 Task: Create new invoice with Date Opened :30-Apr-23, Select Customer: On The Border, Terms: Payment Term 2. Make invoice entry for item-1 with Date: 30-Apr-23, Description: Blue Bunny Vanilla Bean_x000D_
, Action: Material, Income Account: Income:Sales, Quantity: 5, Unit Price: 15.6, Discount $: 0.91. Make entry for item-2 with Date: 30-Apr-23, Description: KN95 Face Mask_x000D_
, Action: Material, Income Account: Income:Sales, Quantity: 1, Unit Price: 8.5, Discount $: 1.91. Make entry for item-3 with Date: 30-Apr-23, Description: Tropicana Orange Juice Some Pulp , Action: Material, Income Account: Income:Sales, Quantity: 1, Unit Price: 9.5, Discount $: 2.41. Write Notes: 'Looking forward to serving you again.'. Post Invoice with Post Date: 30-Apr-23, Post to Accounts: Assets:Accounts Receivable. Pay / Process Payment with Transaction Date: 15-May-23, Amount: 90.77, Transfer Account: Checking Account. Print Invoice, display notes by going to Option, then go to Display Tab and check 'Invoice Notes'.
Action: Mouse pressed left at (141, 24)
Screenshot: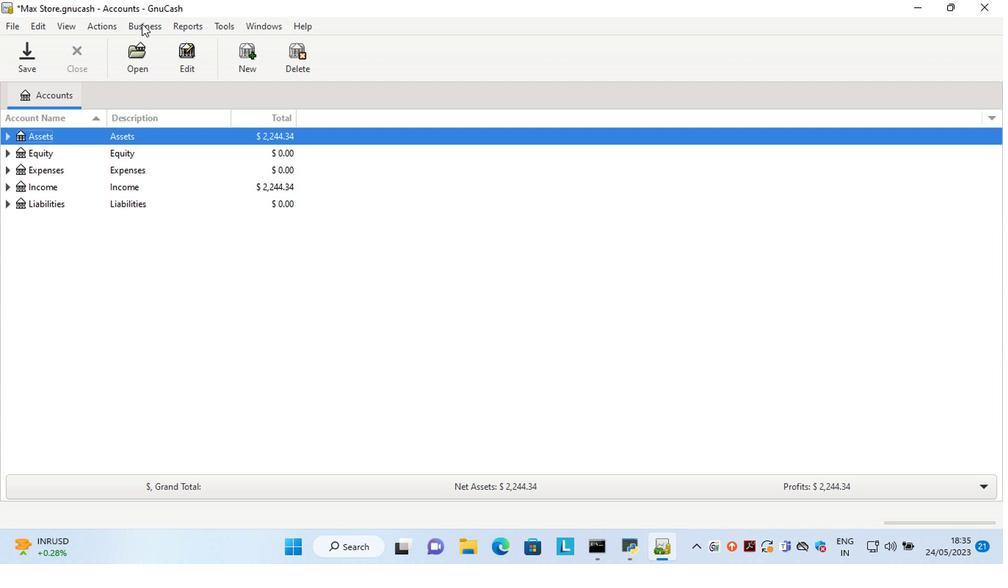
Action: Mouse moved to (314, 96)
Screenshot: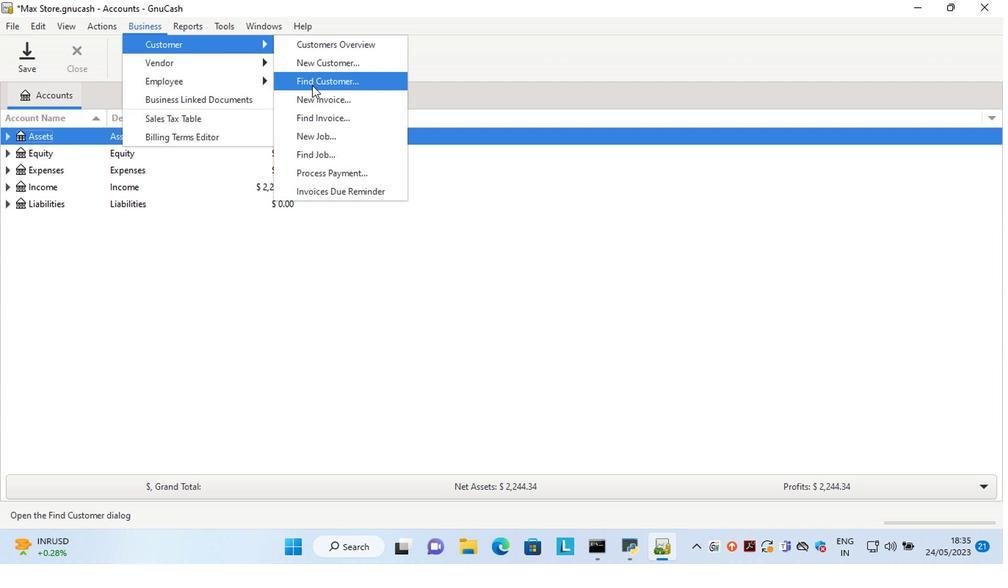 
Action: Mouse pressed left at (314, 96)
Screenshot: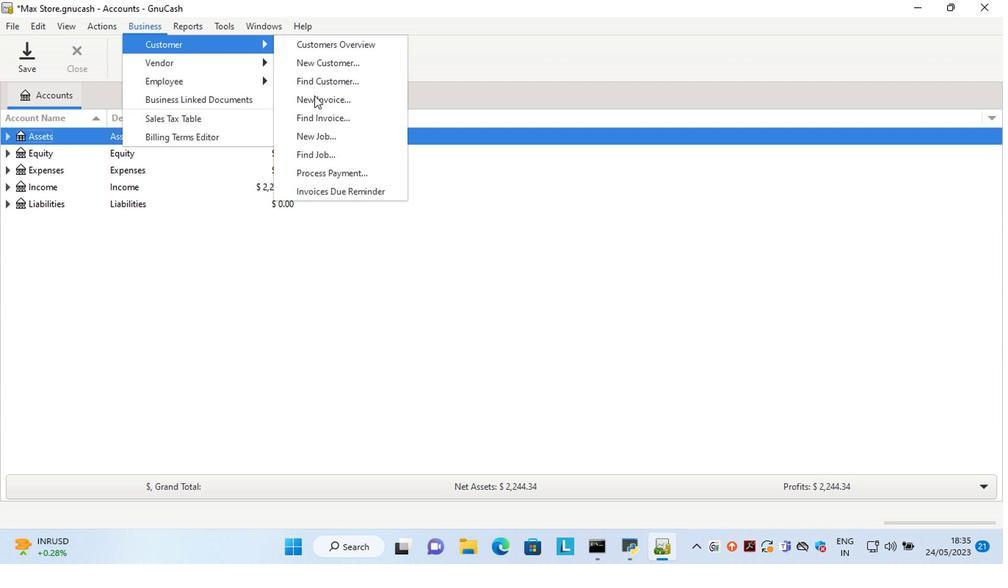 
Action: Mouse moved to (523, 224)
Screenshot: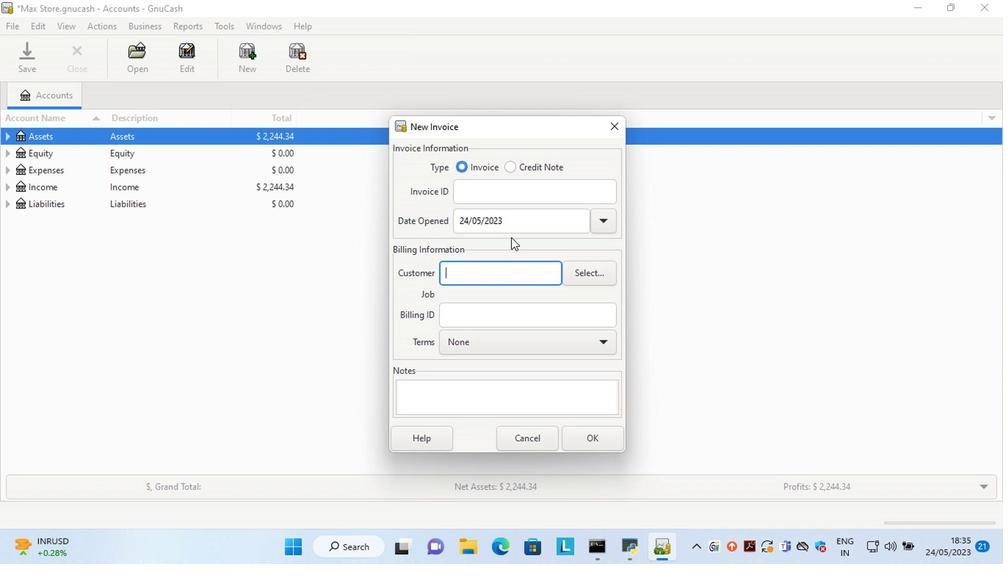 
Action: Mouse pressed left at (523, 224)
Screenshot: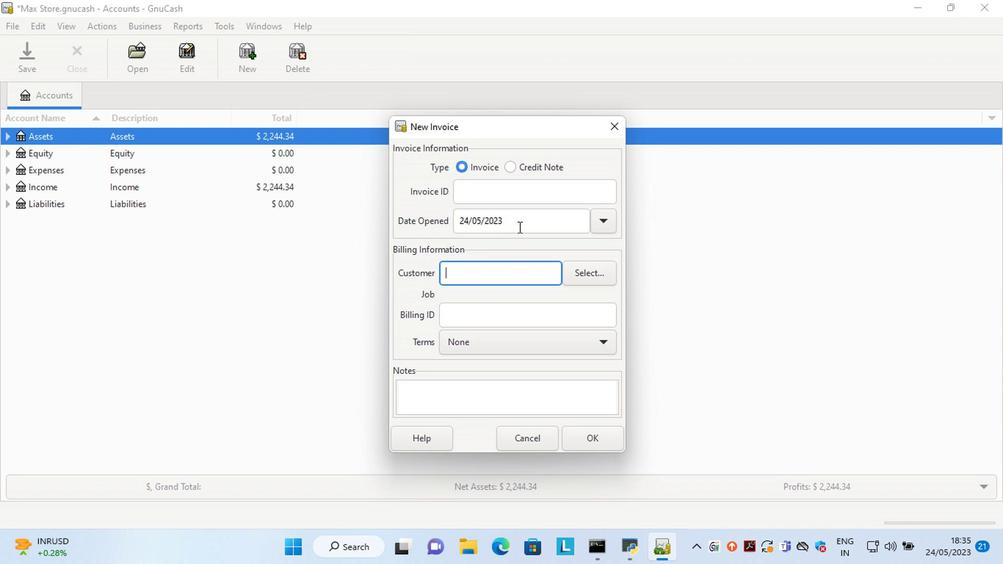 
Action: Key pressed <Key.left><Key.left><Key.left><Key.left><Key.left><Key.left><Key.left><Key.left><Key.left><Key.left><Key.left><Key.delete><Key.delete>30<Key.right><Key.right><Key.end><Key.left><Key.left><Key.left><Key.left><Key.left><Key.left><Key.delete>4
Screenshot: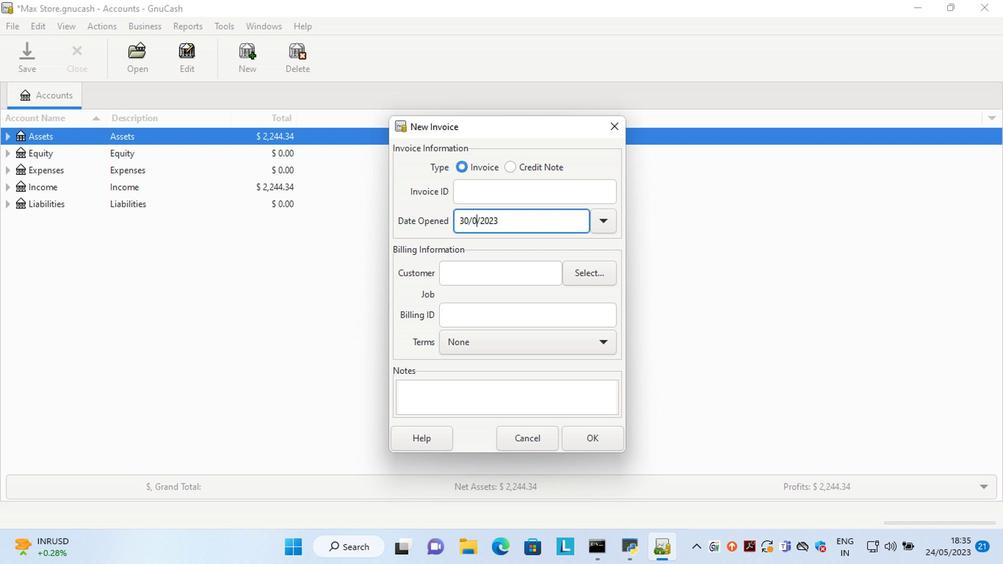 
Action: Mouse moved to (575, 273)
Screenshot: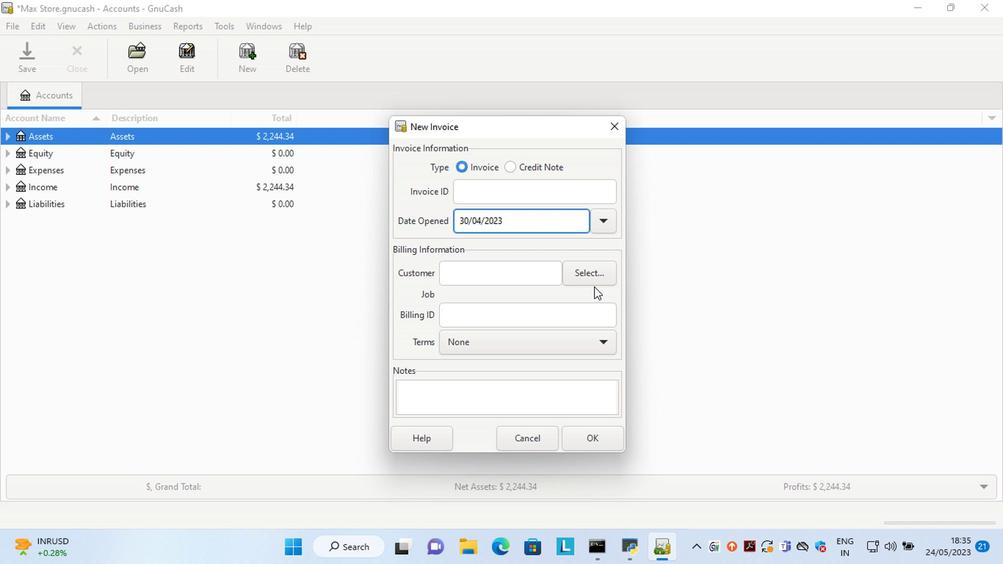 
Action: Mouse pressed left at (575, 273)
Screenshot: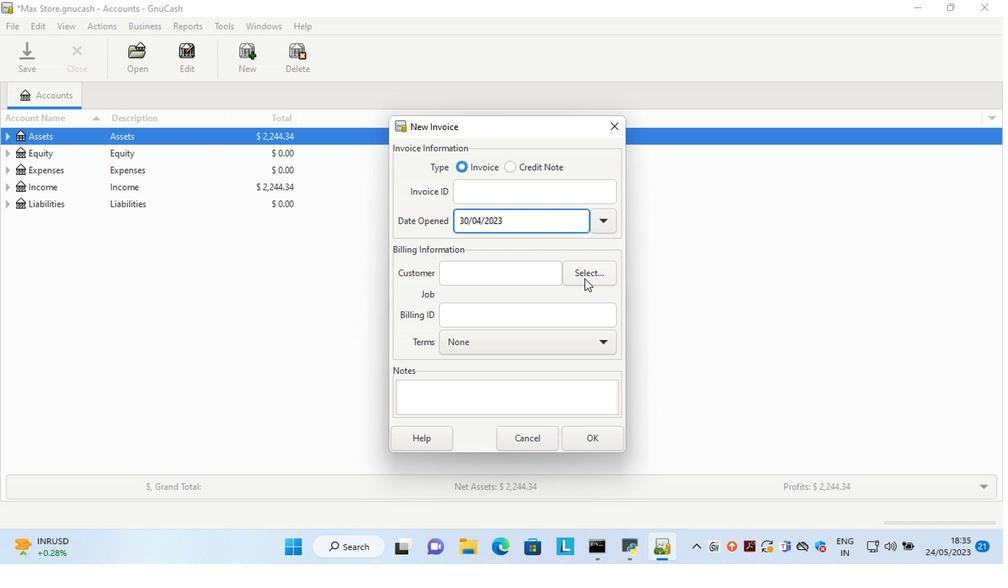 
Action: Mouse moved to (532, 248)
Screenshot: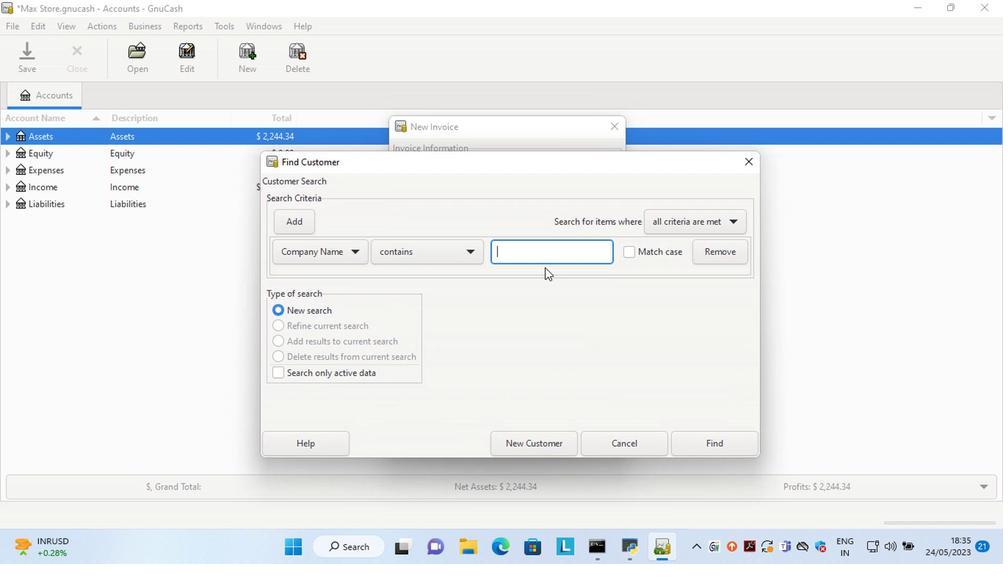 
Action: Mouse pressed left at (532, 248)
Screenshot: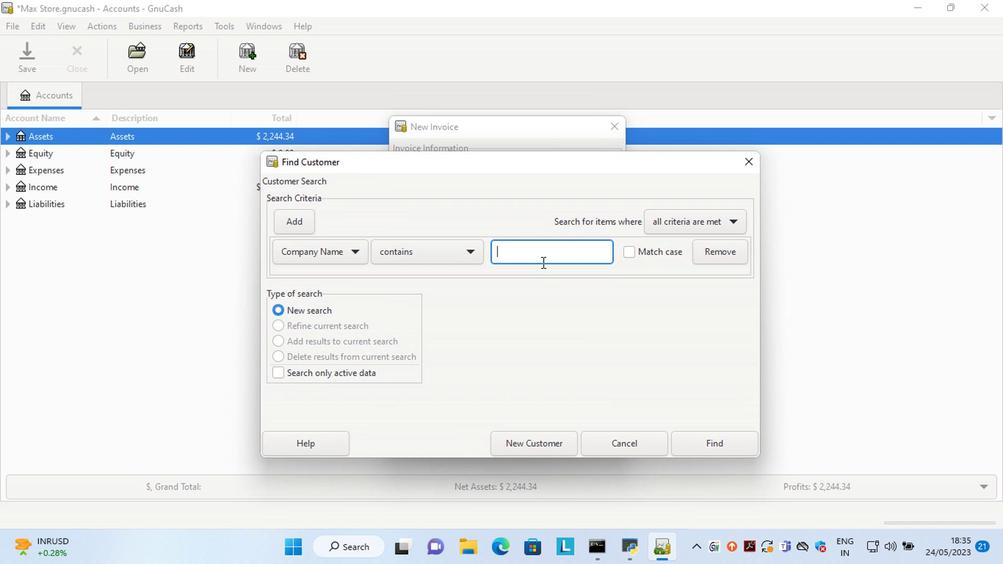 
Action: Mouse moved to (531, 247)
Screenshot: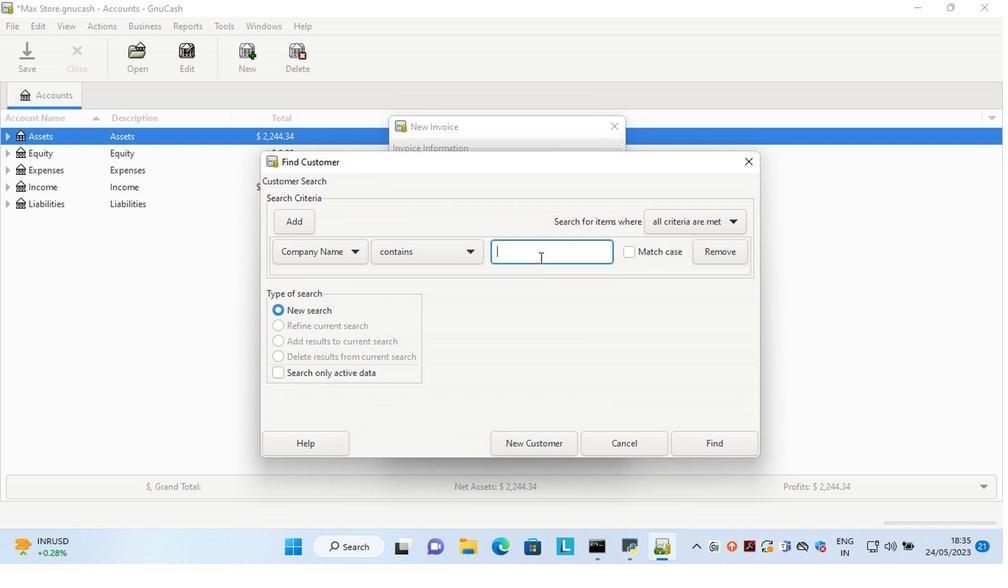
Action: Key pressed <Key.shift>On<Key.space><Key.shift>The
Screenshot: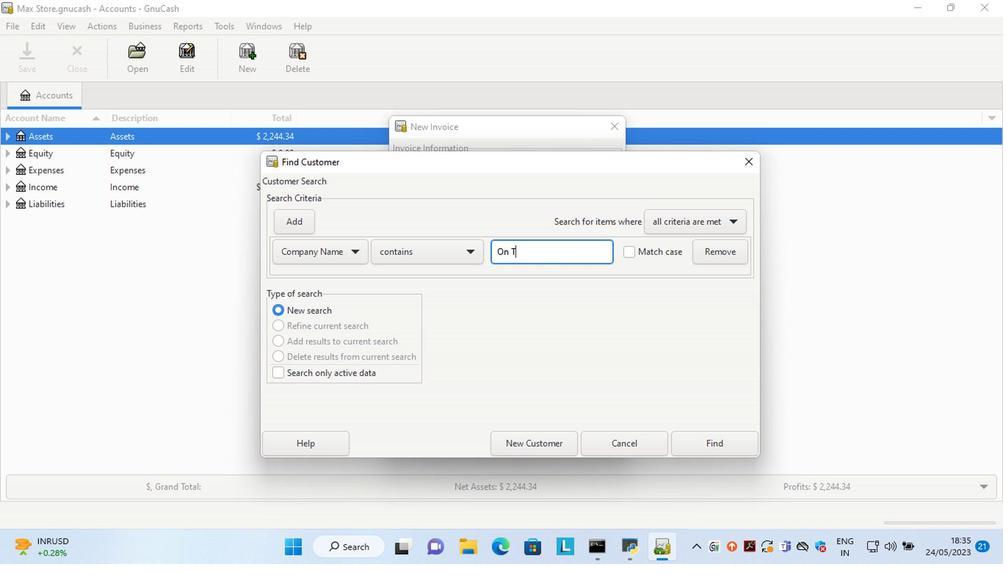 
Action: Mouse moved to (710, 439)
Screenshot: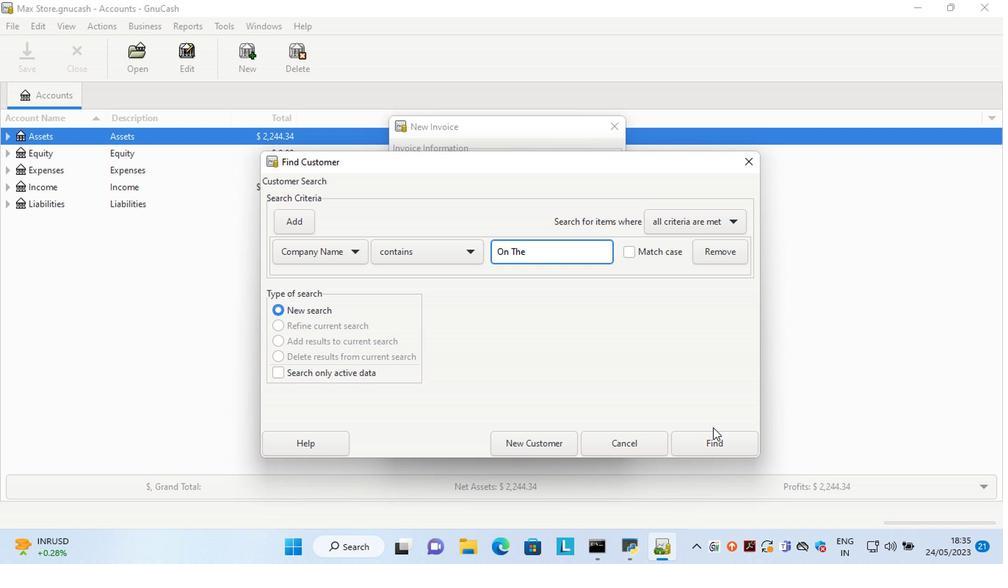 
Action: Mouse pressed left at (710, 439)
Screenshot: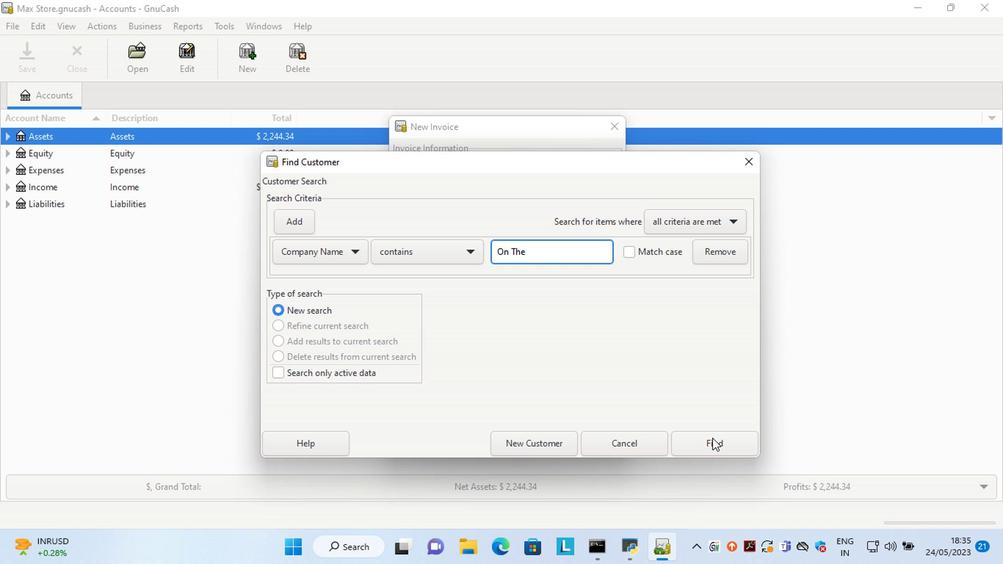 
Action: Mouse moved to (462, 292)
Screenshot: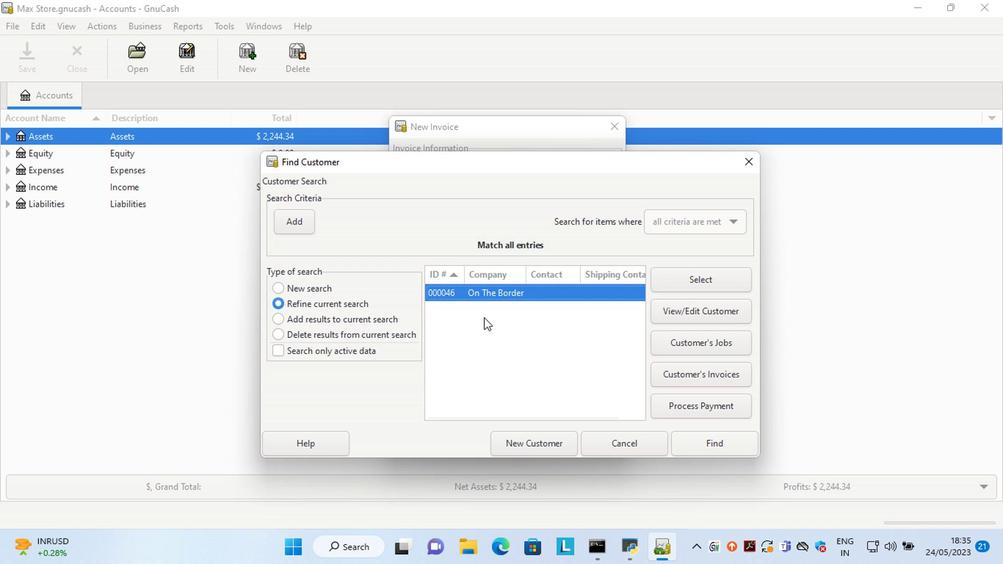 
Action: Mouse pressed left at (462, 292)
Screenshot: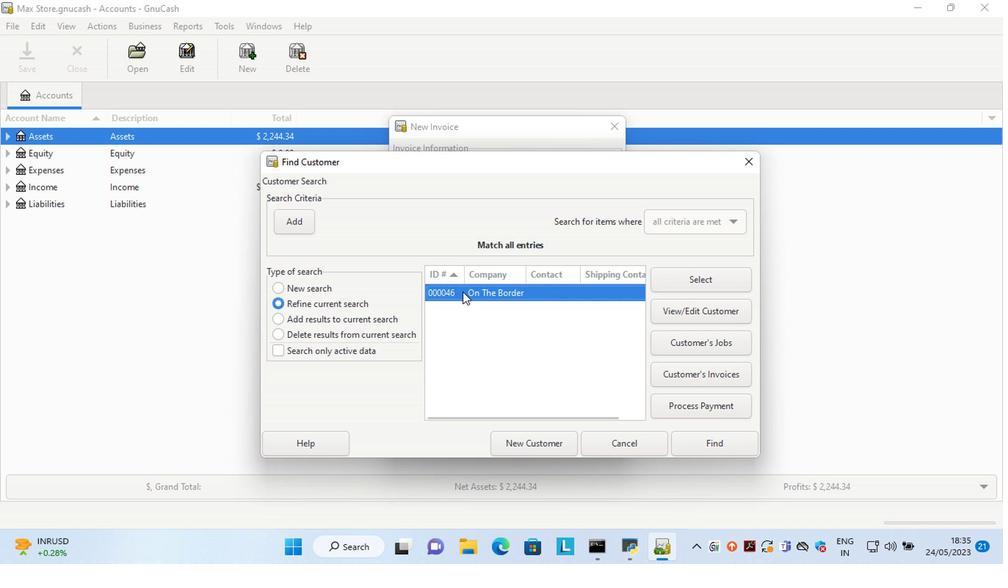 
Action: Mouse pressed left at (462, 292)
Screenshot: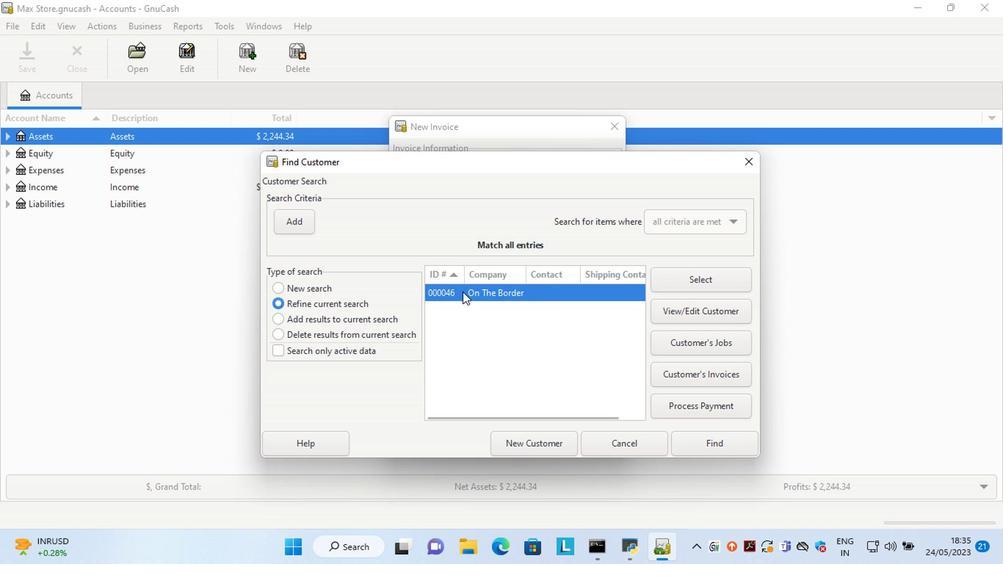 
Action: Mouse moved to (528, 354)
Screenshot: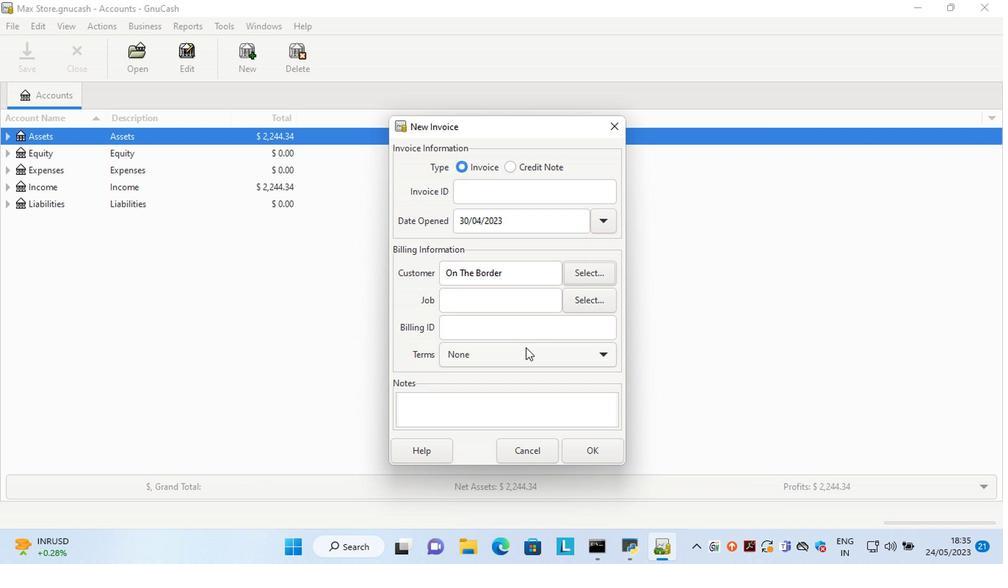 
Action: Mouse pressed left at (528, 354)
Screenshot: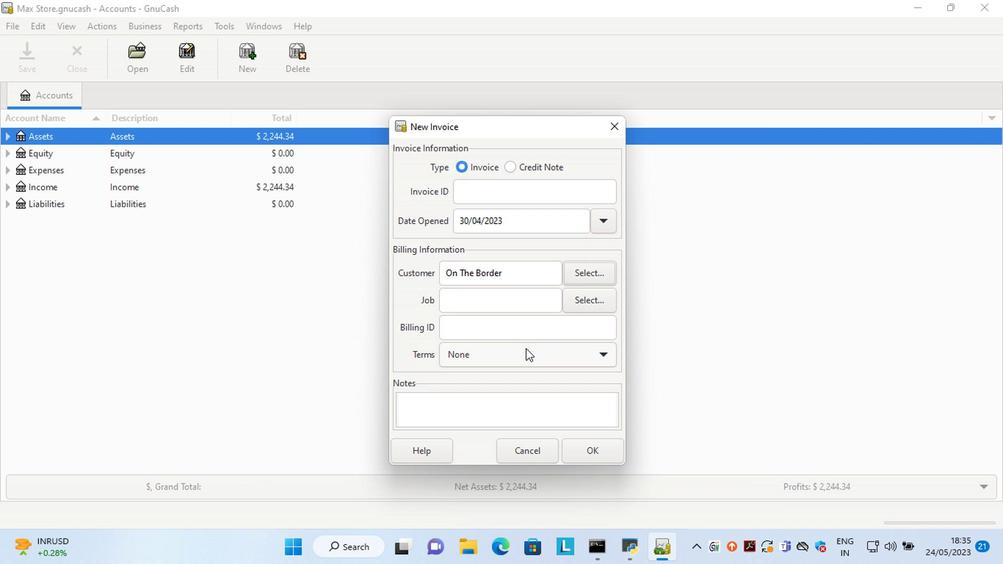 
Action: Mouse moved to (499, 404)
Screenshot: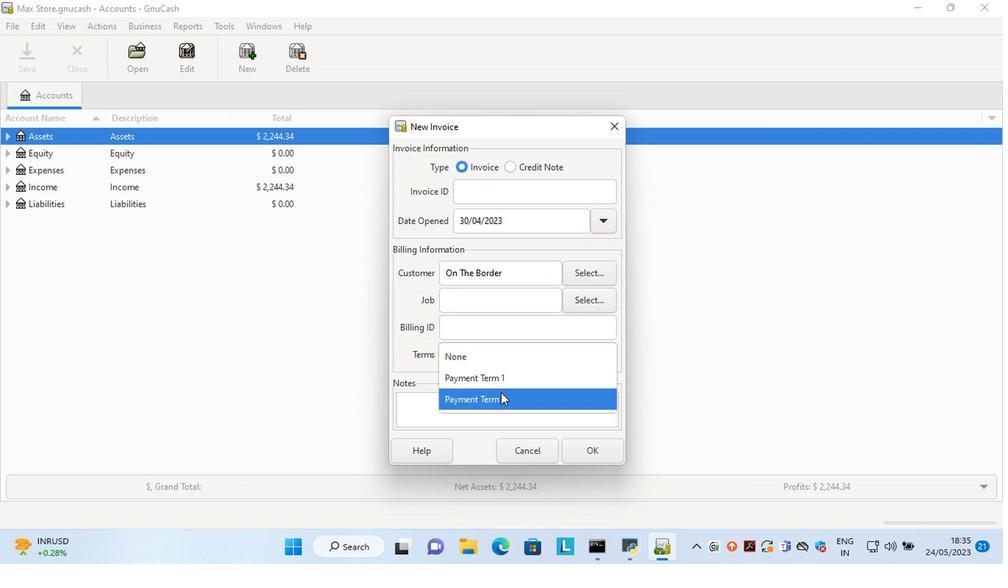 
Action: Mouse pressed left at (499, 404)
Screenshot: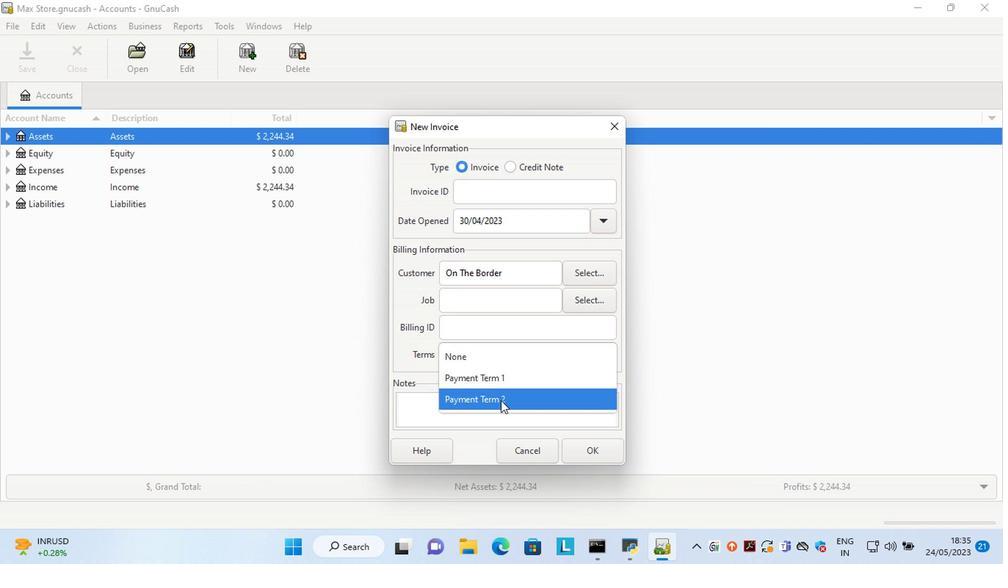 
Action: Mouse moved to (590, 447)
Screenshot: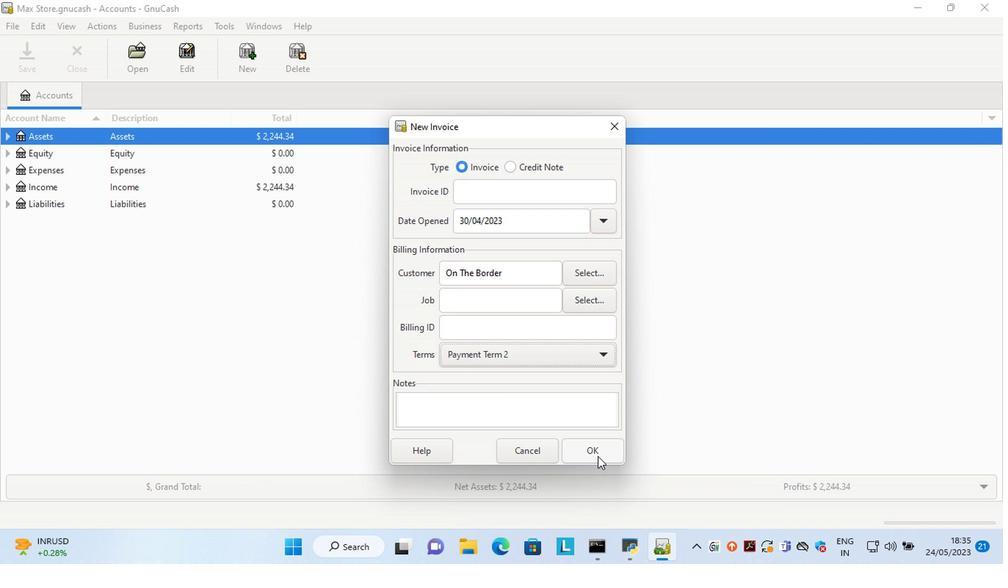 
Action: Mouse pressed left at (590, 447)
Screenshot: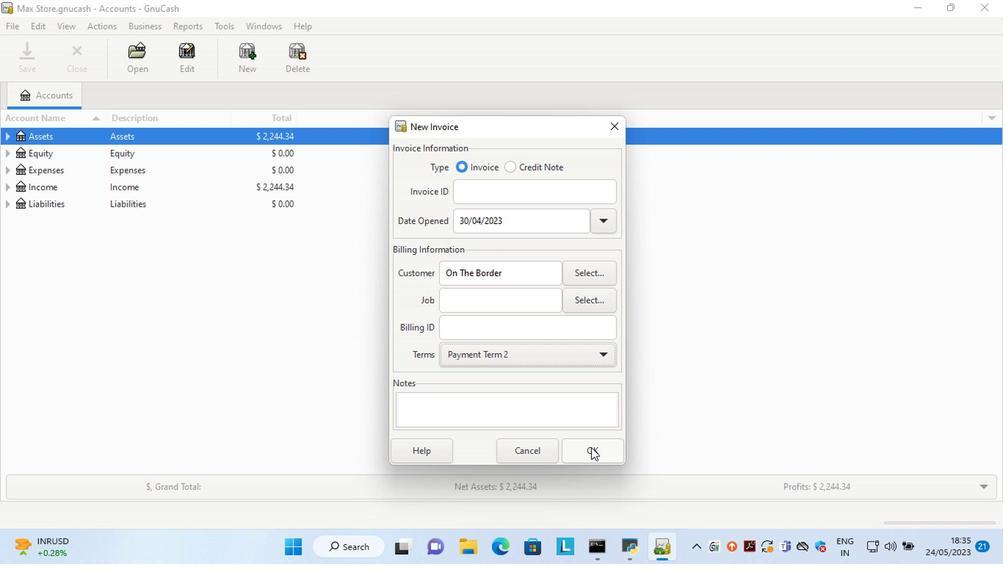
Action: Mouse moved to (253, 328)
Screenshot: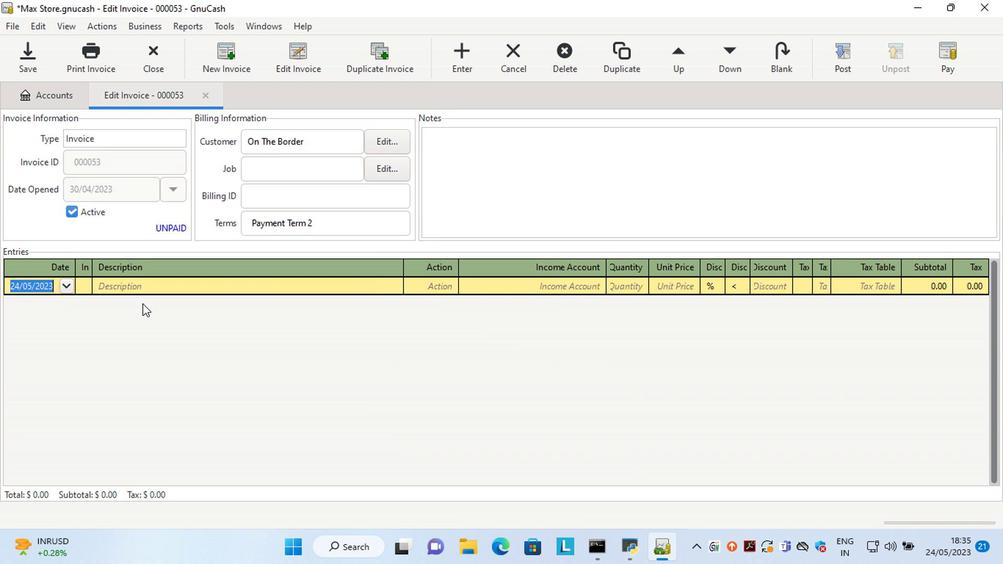 
Action: Key pressed <Key.left><Key.left><Key.left><Key.left><Key.left><Key.left><Key.left><Key.left><Key.delete><Key.delete>30<Key.right><Key.right><Key.delete>4<Key.tab><Key.shift>Blue<Key.space><Key.shift>Bunny<Key.space><Key.shift>Vanilla<Key.space><Key.shift>Bean<Key.space><Key.backspace><Key.tab>ma<Key.tab>sale<Key.tab>5<Key.tab>15.6
Screenshot: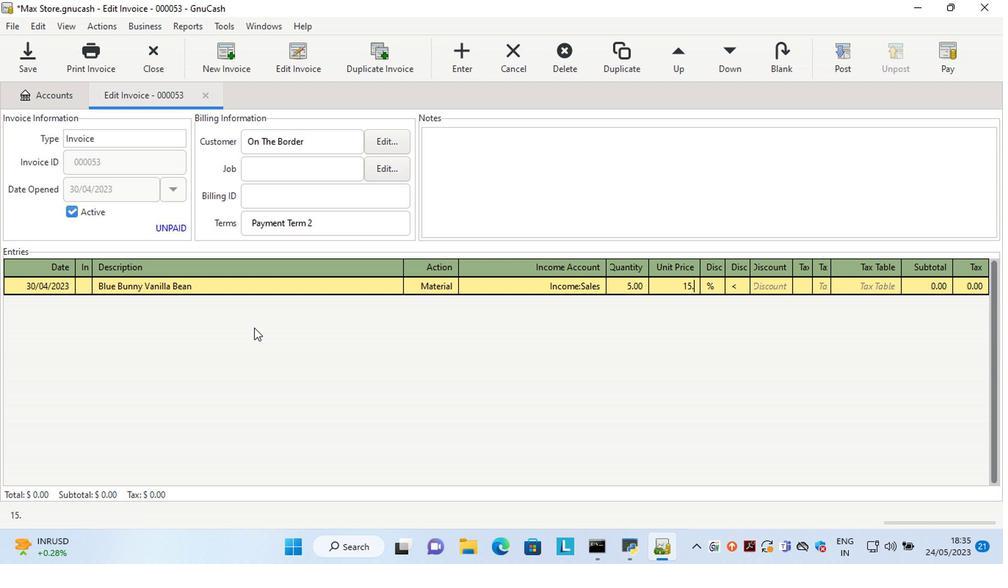 
Action: Mouse moved to (709, 287)
Screenshot: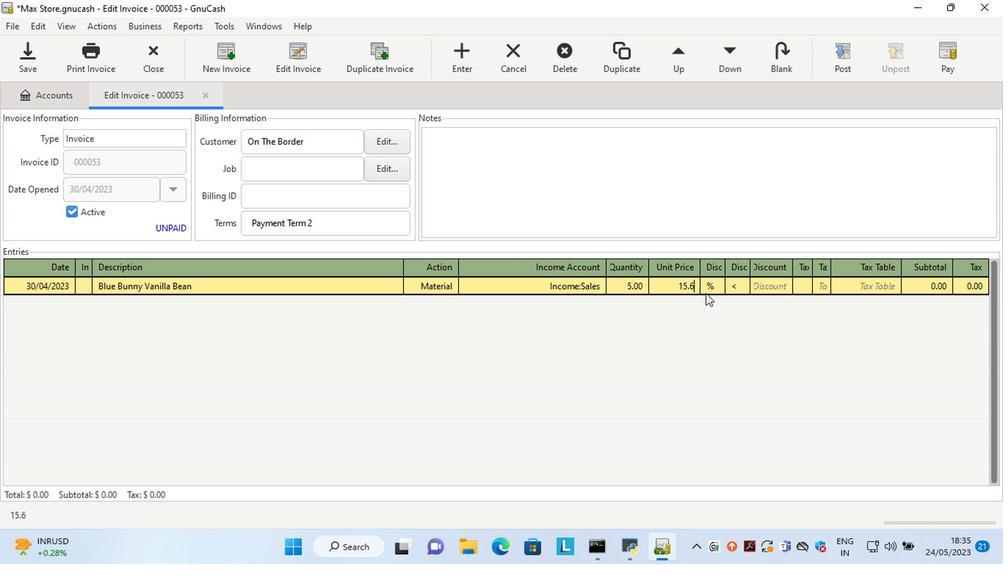 
Action: Mouse pressed left at (709, 287)
Screenshot: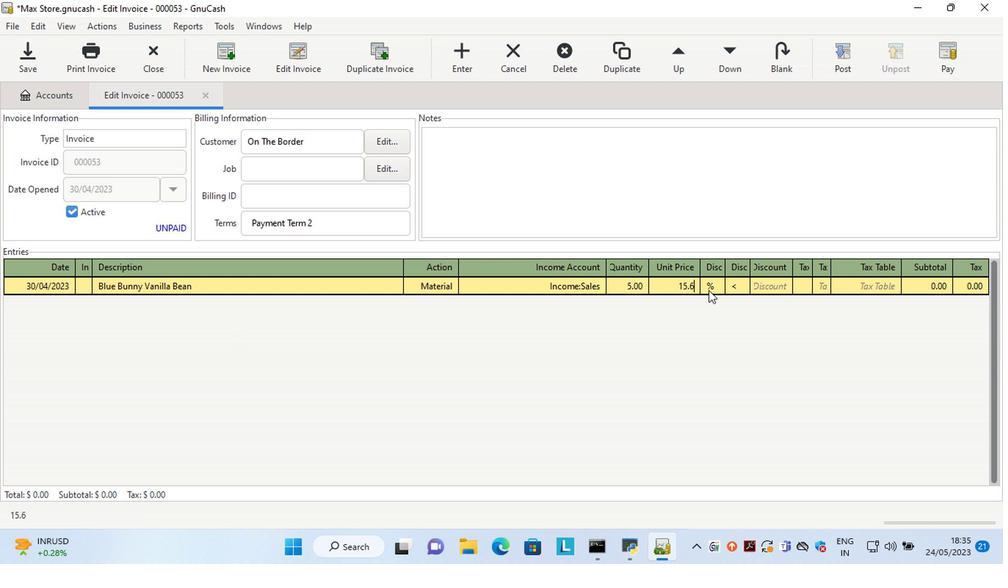 
Action: Mouse moved to (730, 282)
Screenshot: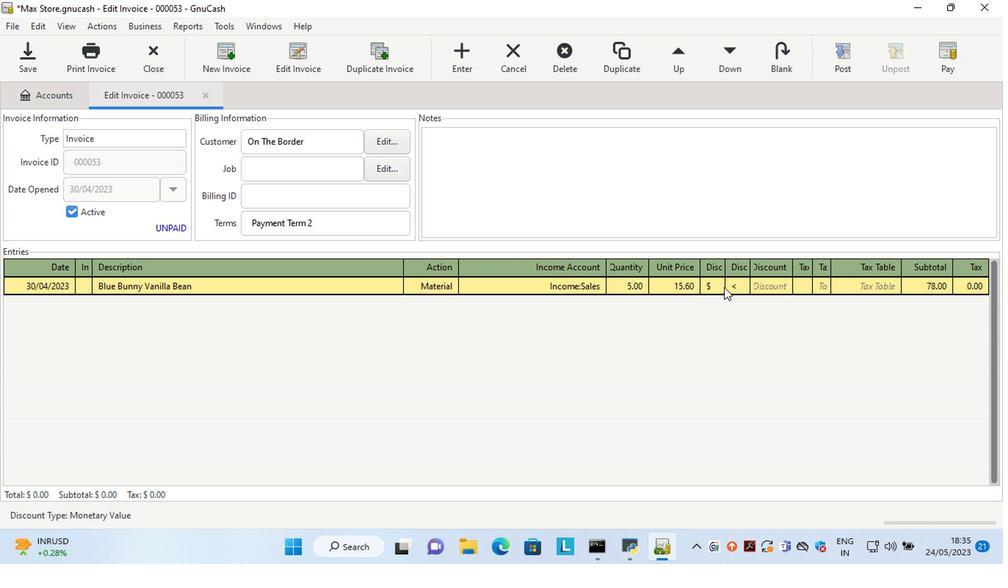 
Action: Mouse pressed left at (730, 282)
Screenshot: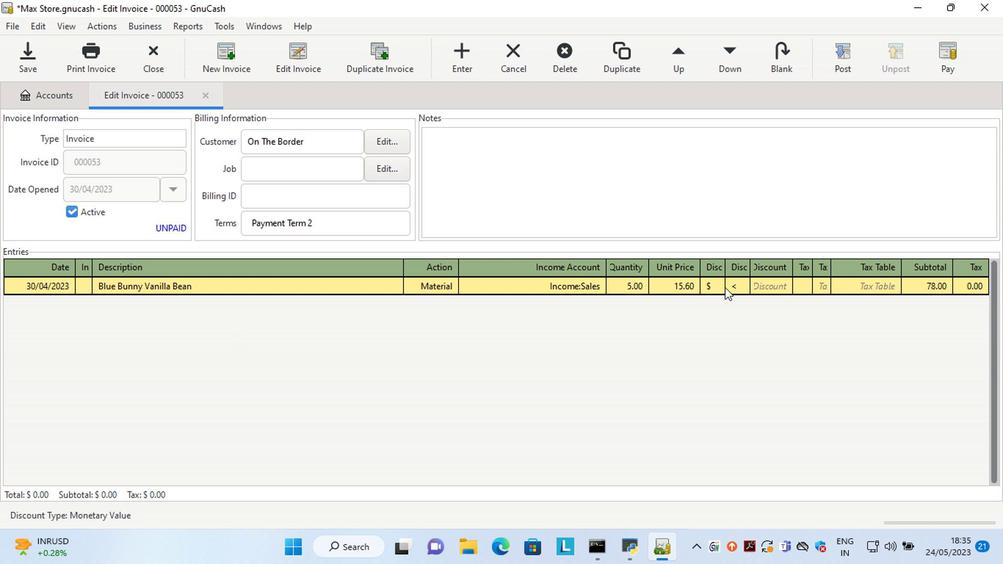 
Action: Mouse moved to (764, 284)
Screenshot: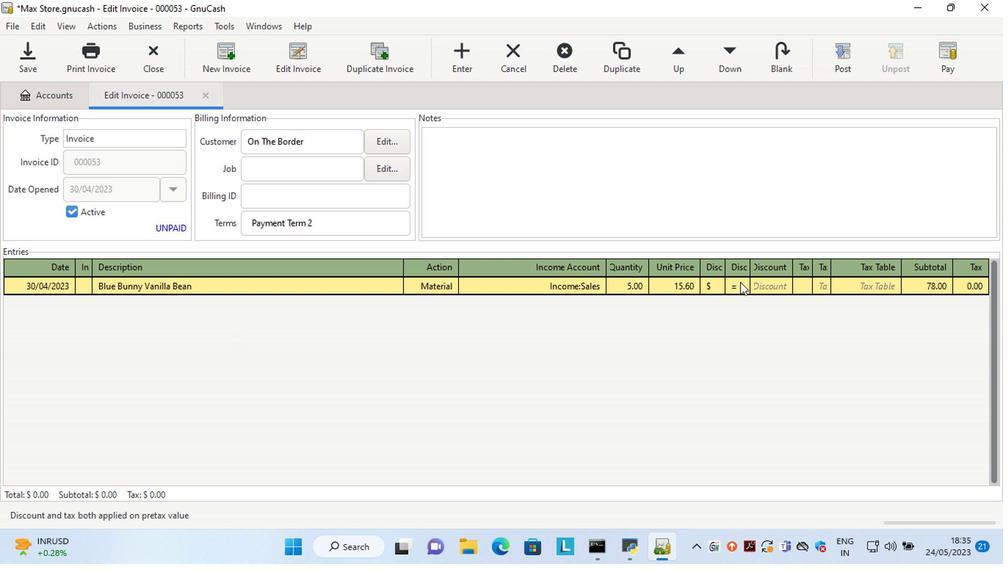 
Action: Mouse pressed left at (764, 284)
Screenshot: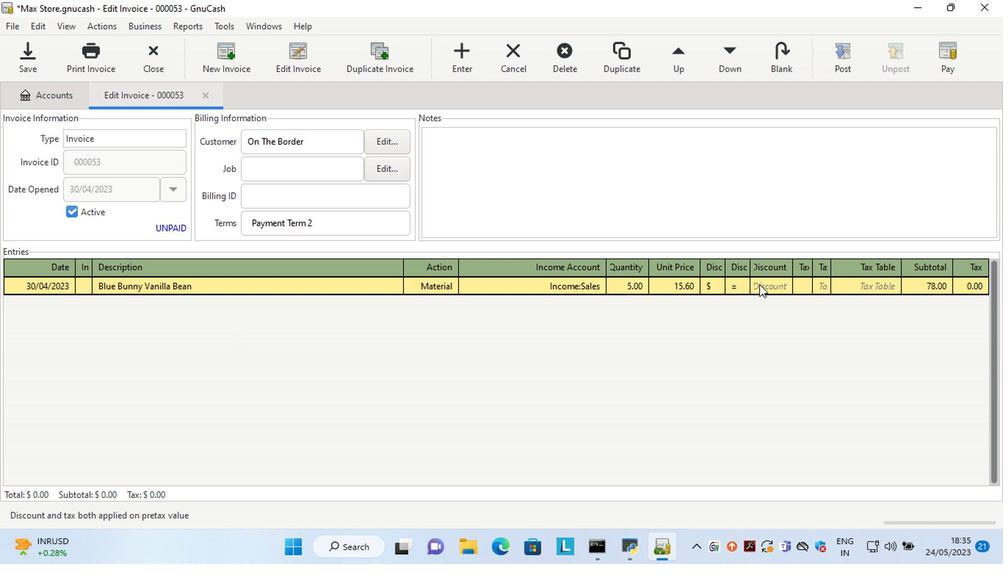 
Action: Mouse moved to (764, 284)
Screenshot: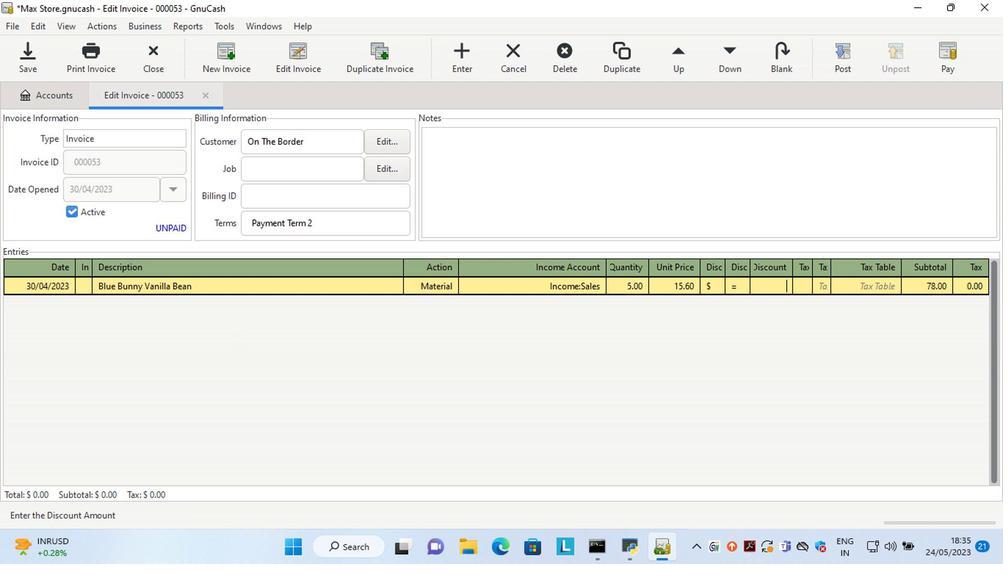 
Action: Key pressed .91<Key.tab><Key.tab><Key.shift>KN95<Key.space><Key.shift>Face<Key.space><Key.shift>Mask<Key.tab>ma<Key.tab>sale<Key.tab>1<Key.tab>8.5<Key.tab>
Screenshot: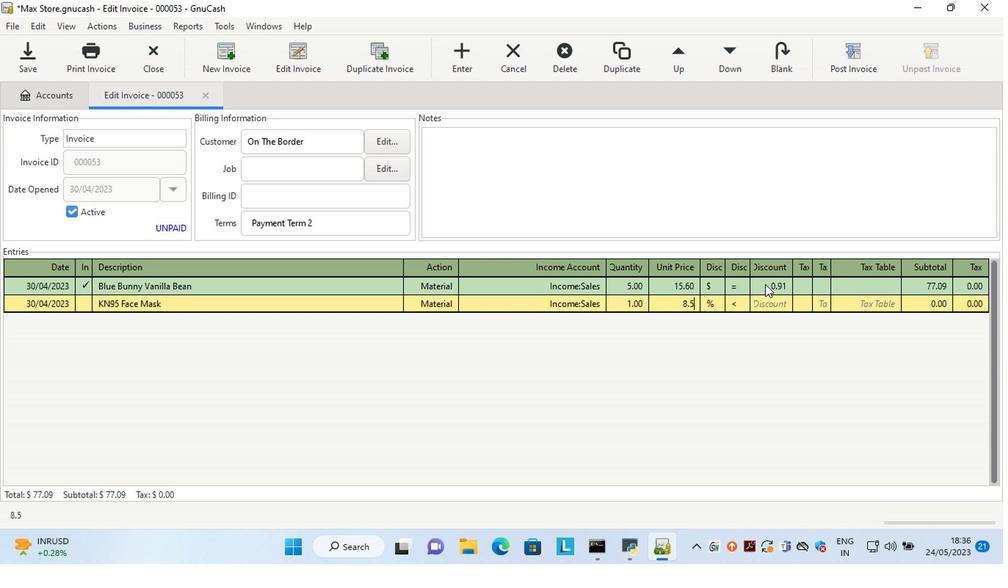 
Action: Mouse moved to (717, 305)
Screenshot: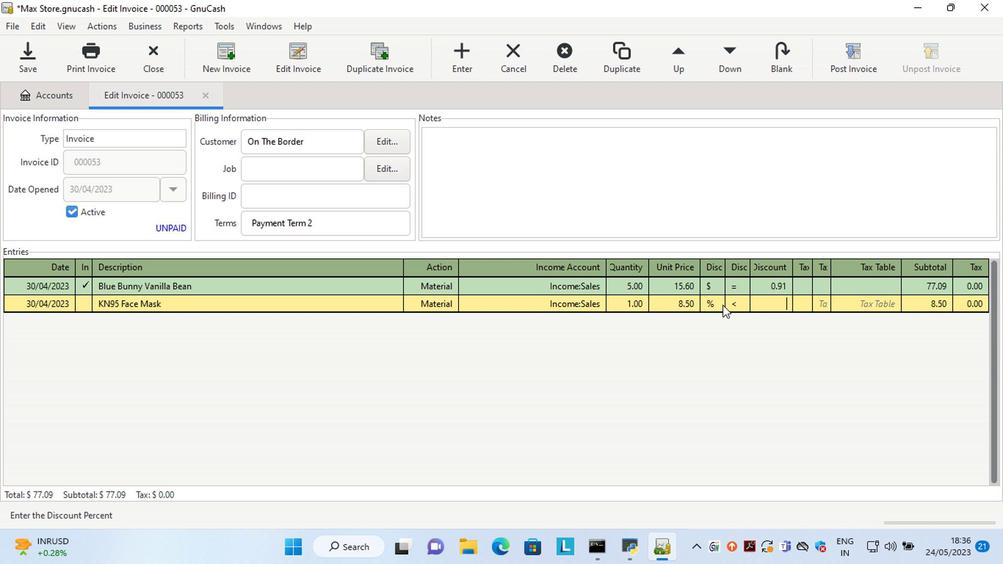 
Action: Mouse pressed left at (717, 305)
Screenshot: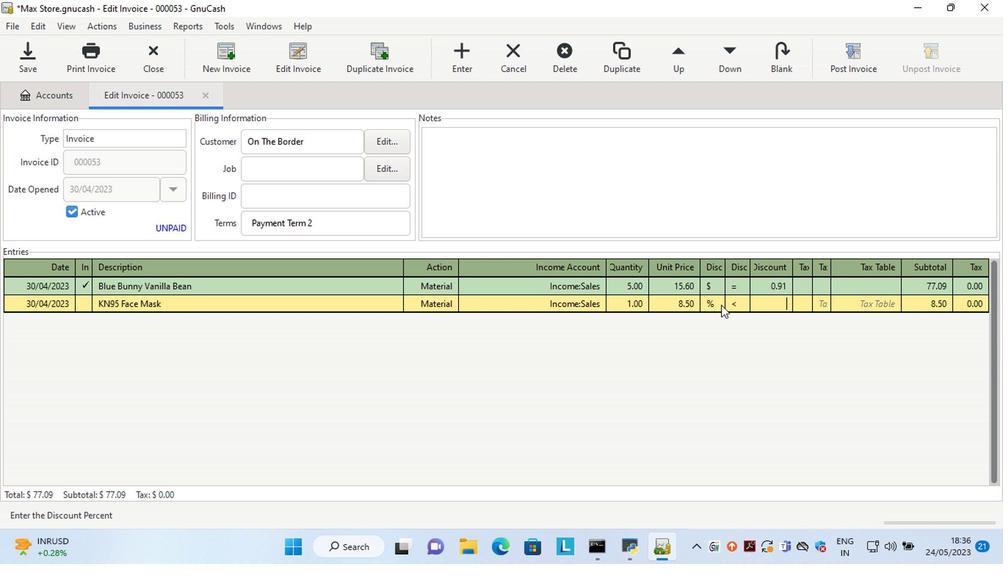 
Action: Mouse moved to (735, 304)
Screenshot: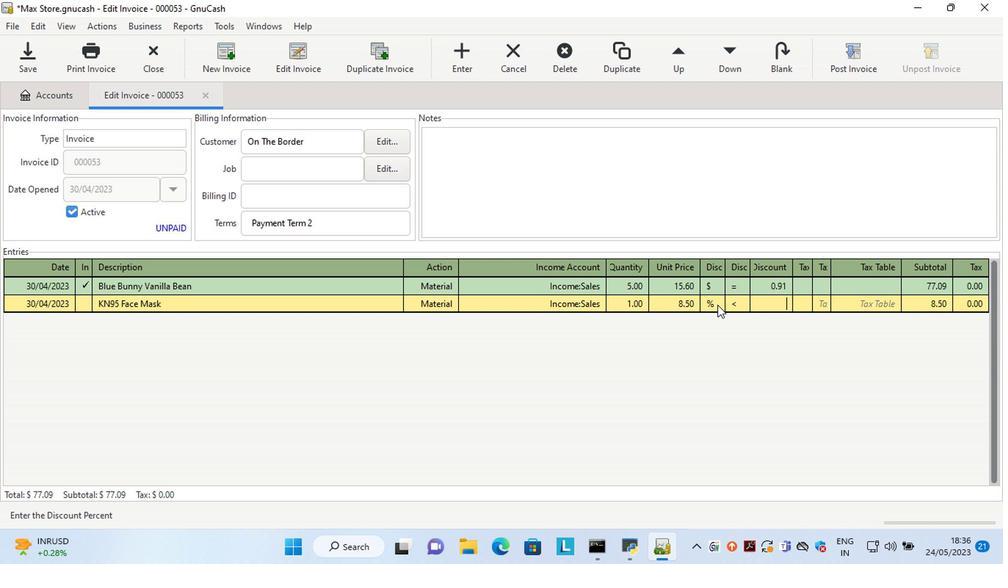
Action: Mouse pressed left at (735, 304)
Screenshot: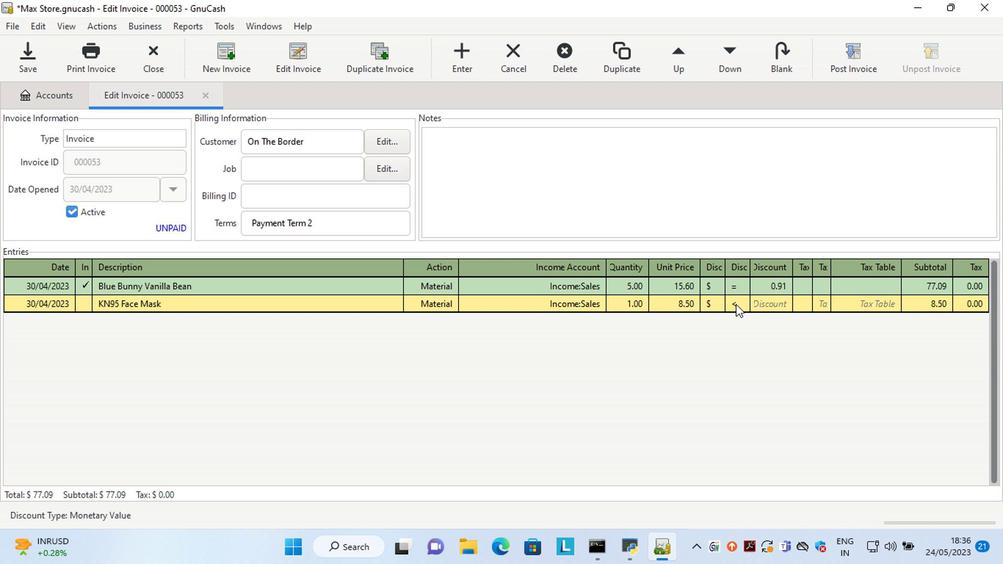 
Action: Mouse moved to (762, 301)
Screenshot: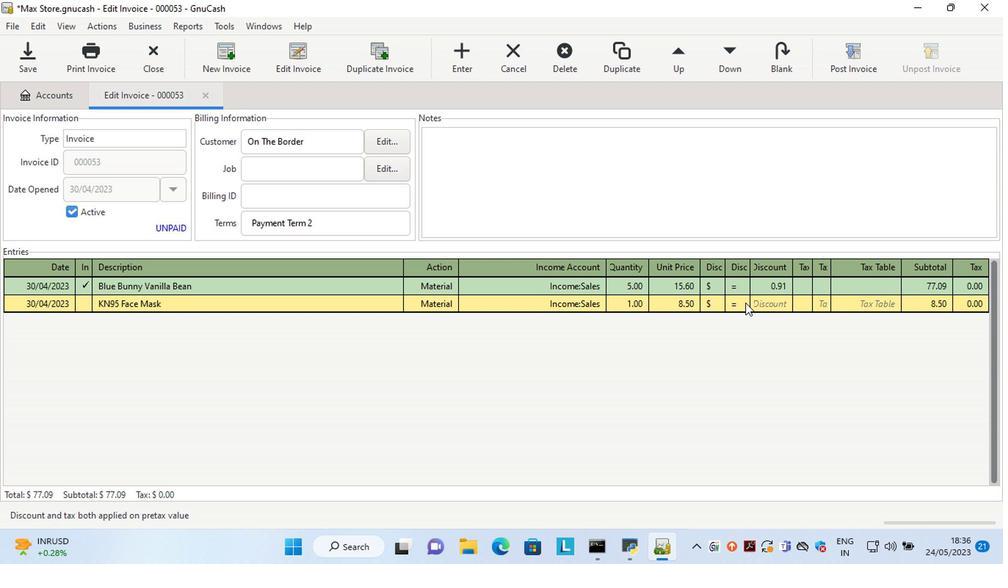 
Action: Mouse pressed left at (762, 301)
Screenshot: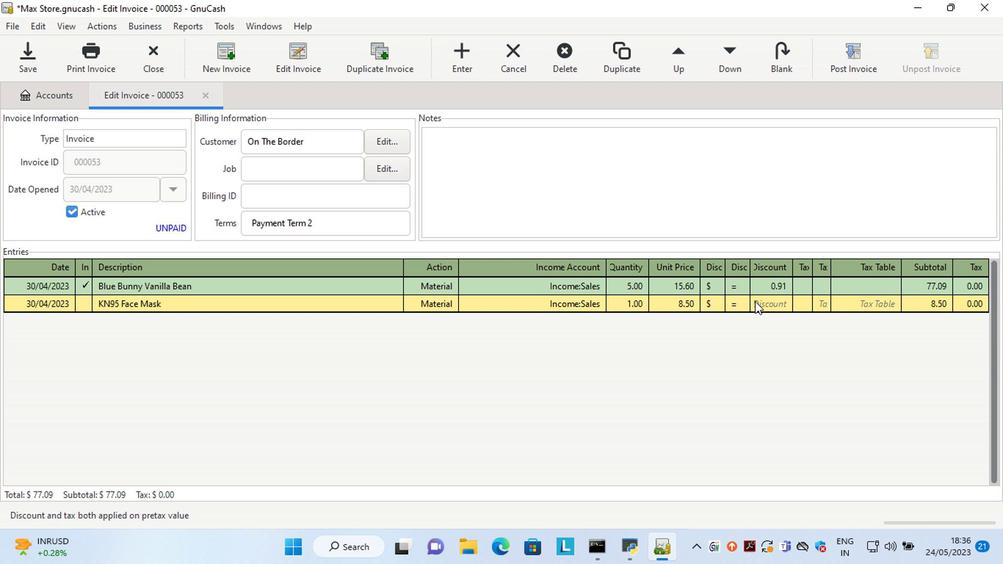 
Action: Mouse moved to (940, 371)
Screenshot: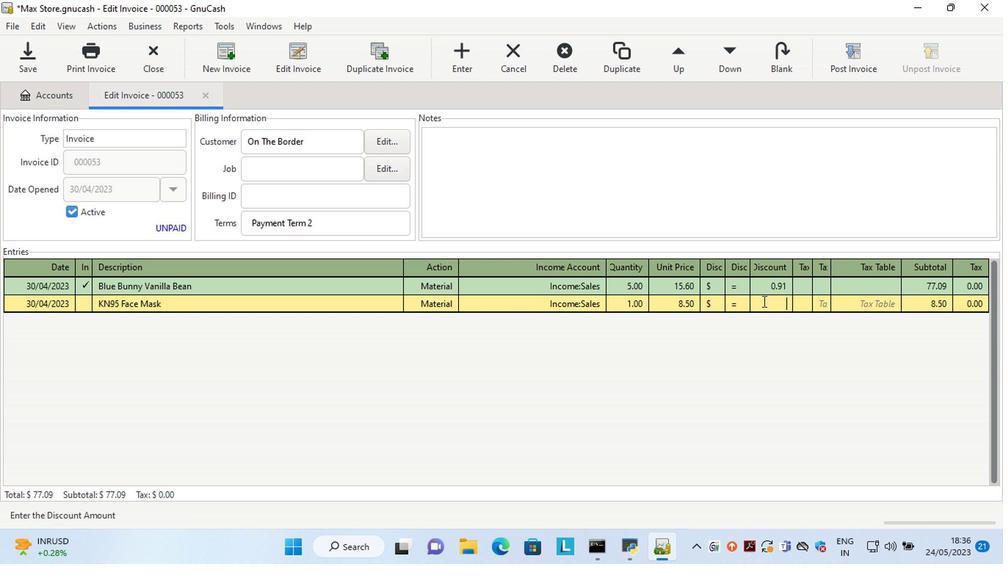 
Action: Key pressed 1.91<Key.tab><Key.tab><Key.shift>Tropicana<Key.space><Key.shift>Orange<Key.space><Key.shift>Juice<Key.space><Key.shift>Some<Key.space><Key.shift>Pulp<Key.tab>ma<Key.tab>sale<Key.tab>1<Key.tab>9.5<Key.tab>
Screenshot: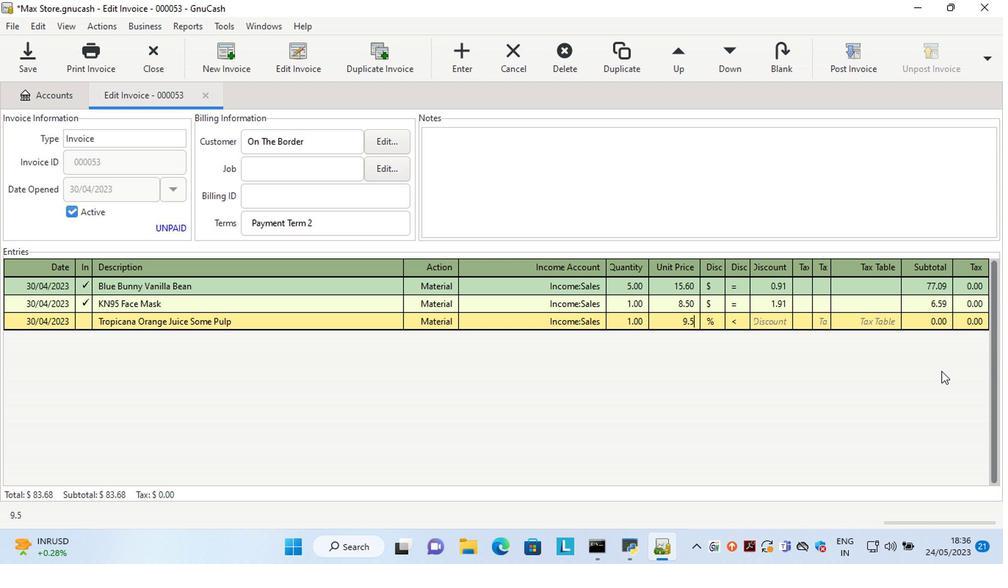 
Action: Mouse moved to (712, 325)
Screenshot: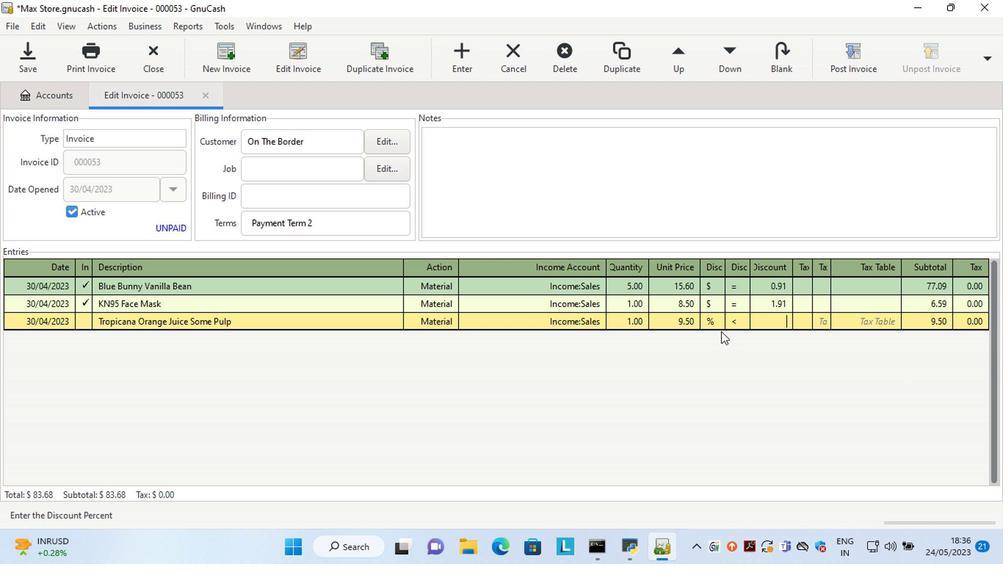 
Action: Mouse pressed left at (712, 325)
Screenshot: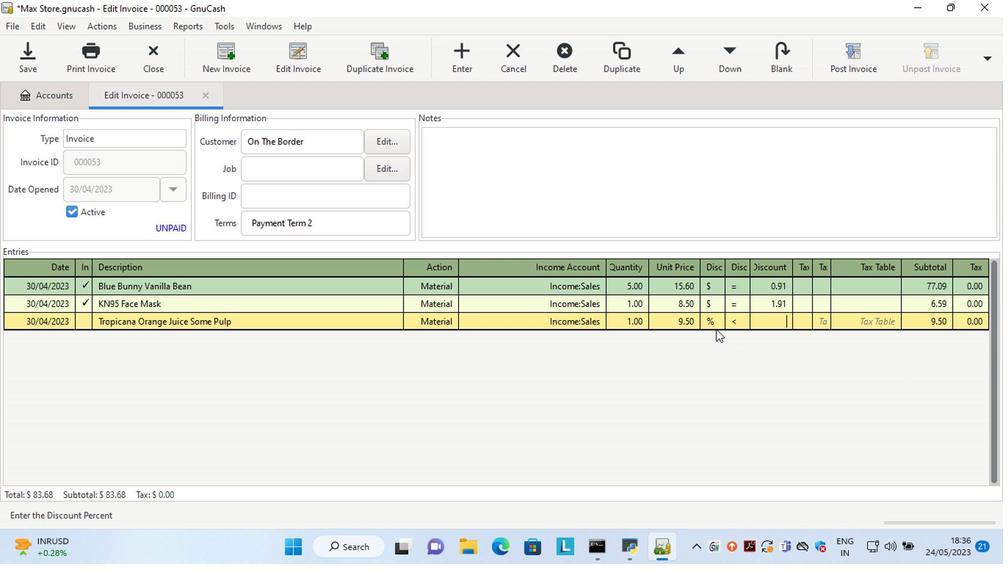 
Action: Mouse moved to (725, 322)
Screenshot: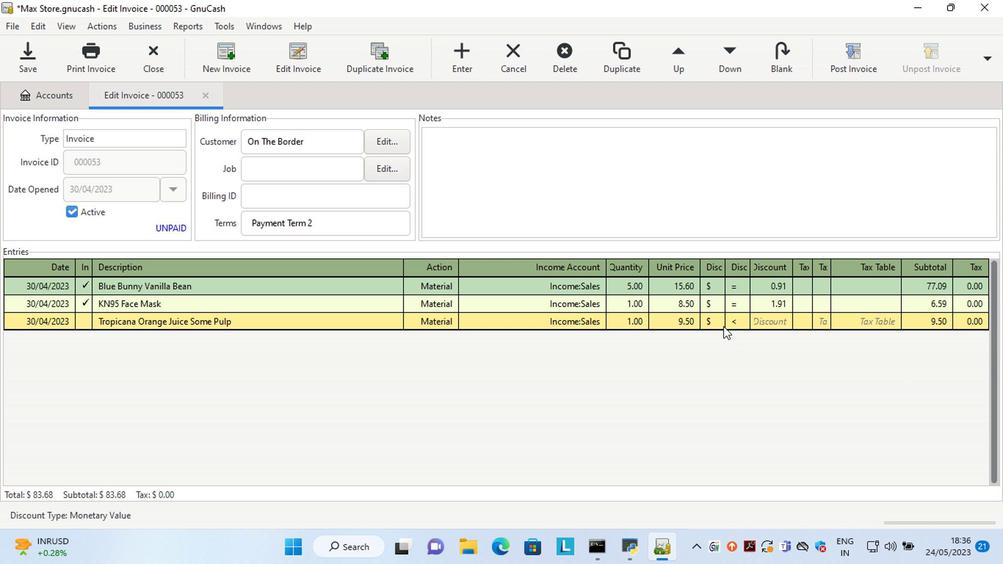 
Action: Mouse pressed left at (725, 322)
Screenshot: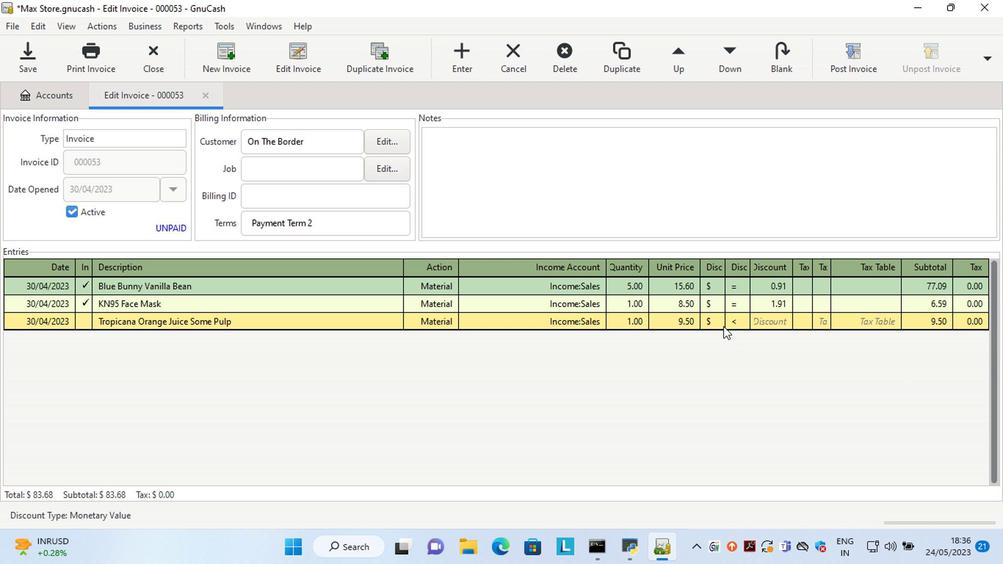 
Action: Mouse moved to (760, 318)
Screenshot: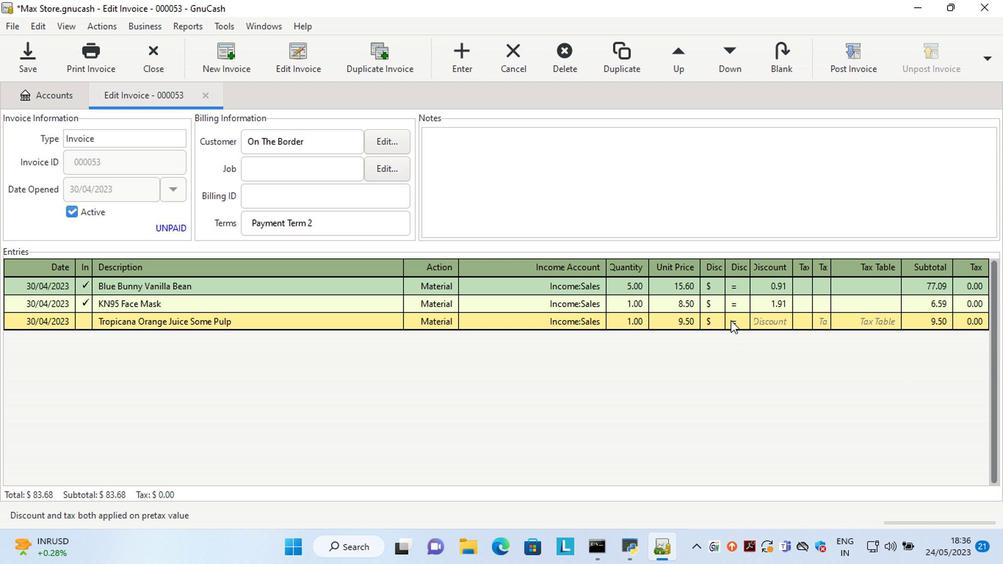 
Action: Mouse pressed left at (760, 318)
Screenshot: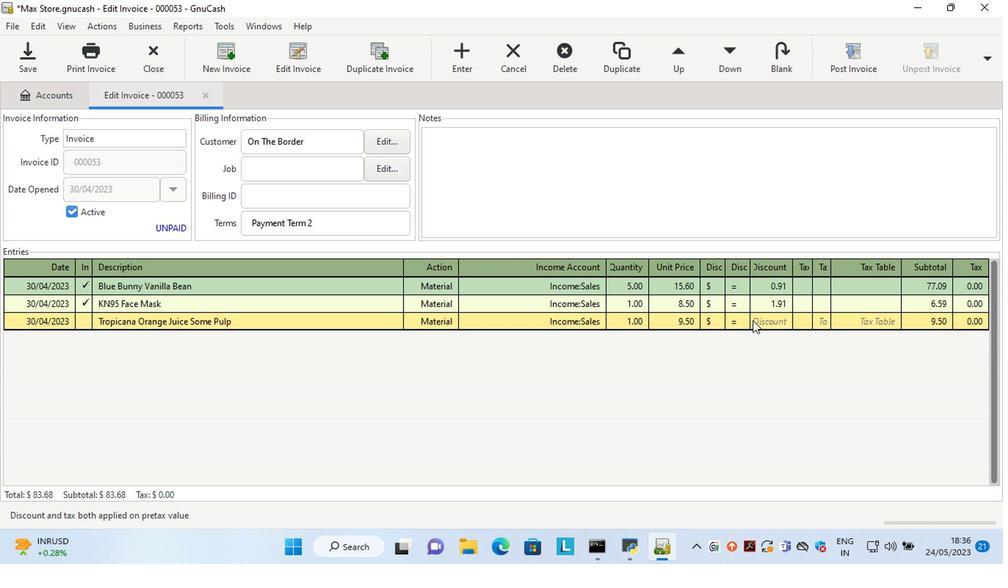 
Action: Key pressed 2.41
Screenshot: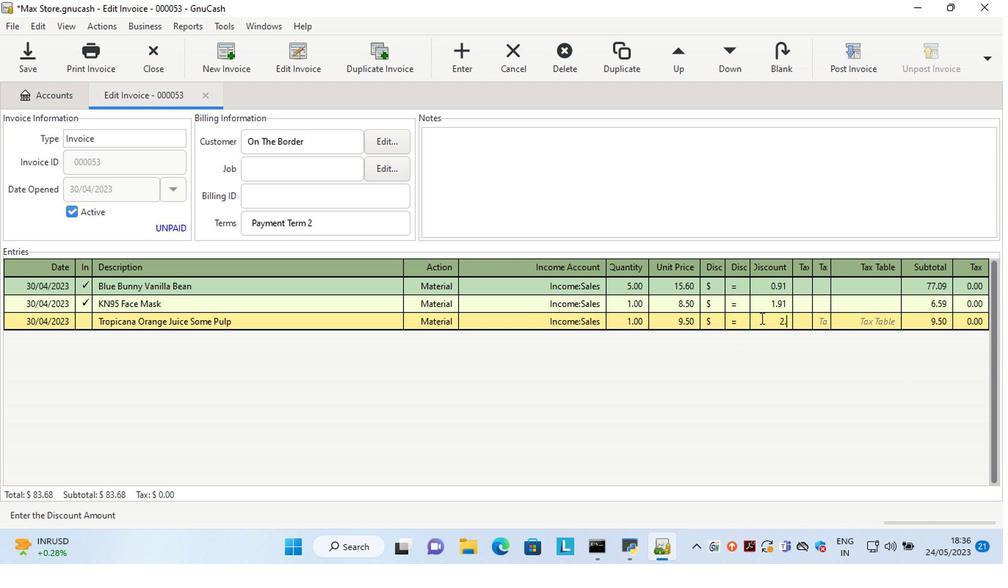 
Action: Mouse moved to (769, 341)
Screenshot: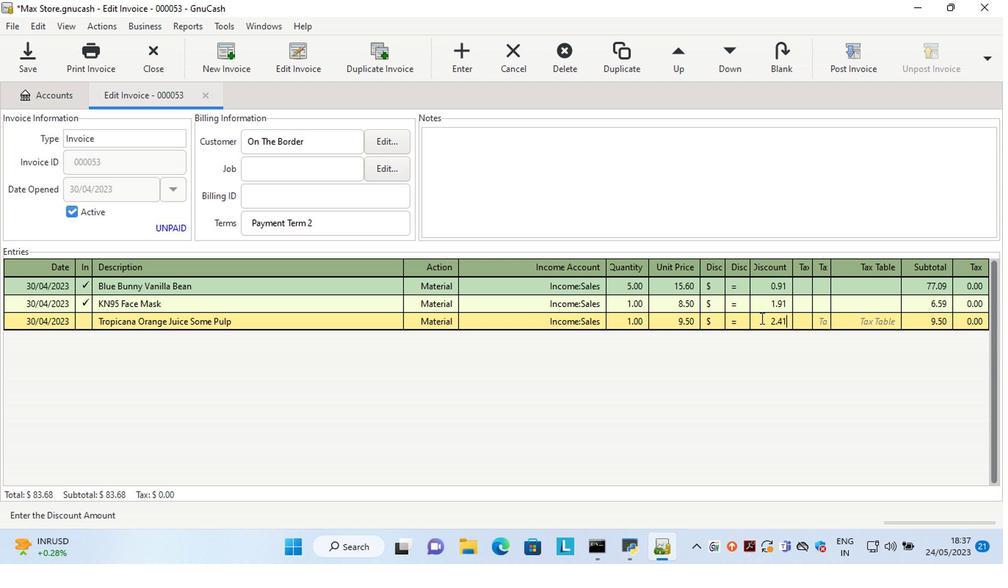 
Action: Key pressed <Key.tab>
Screenshot: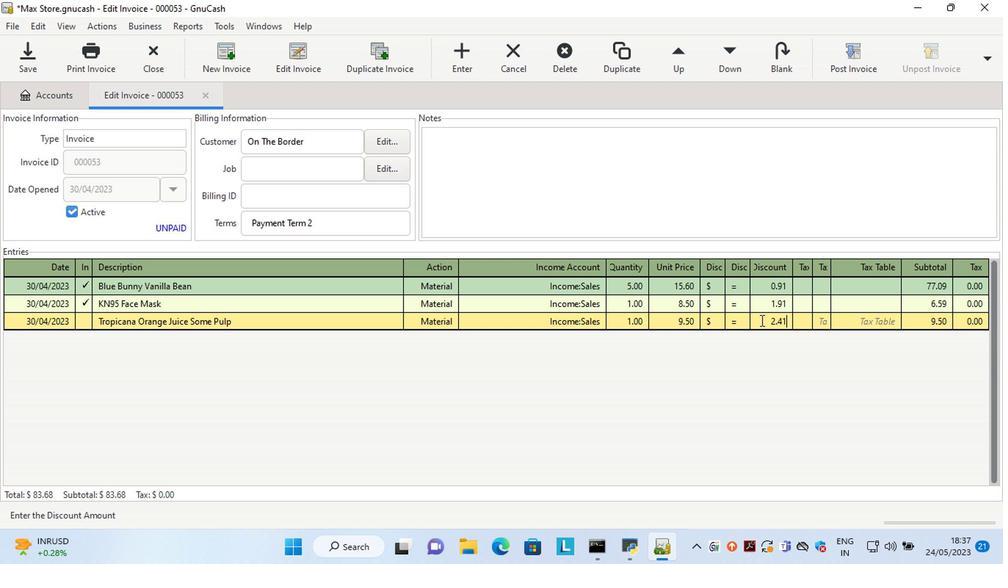 
Action: Mouse moved to (494, 201)
Screenshot: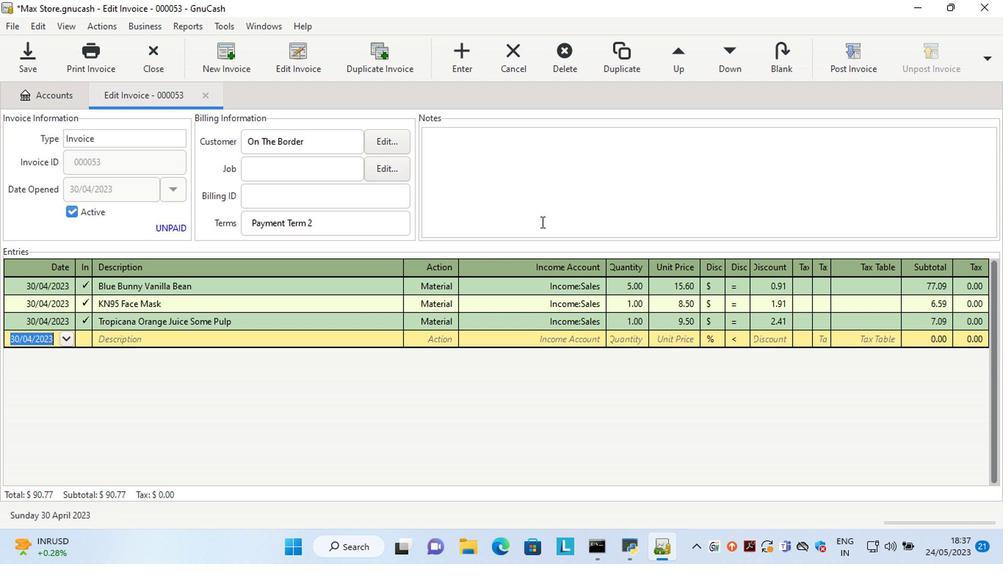 
Action: Mouse pressed left at (494, 201)
Screenshot: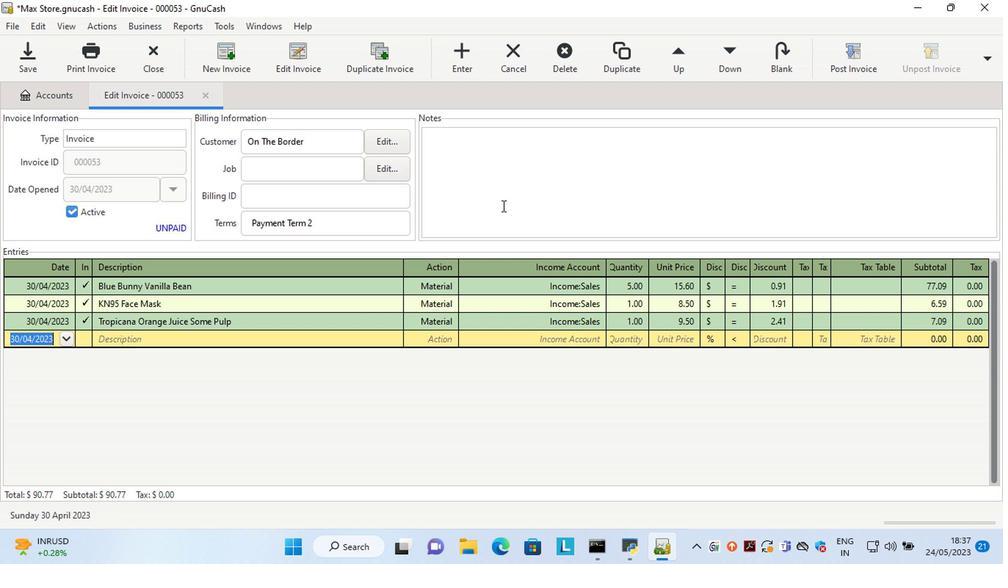 
Action: Key pressed <Key.shift>Looking<Key.space>forward<Key.space>to<Key.space>serving<Key.space>uyou<Key.backspace><Key.backspace><Key.backspace><Key.backspace>you<Key.space>again.
Screenshot: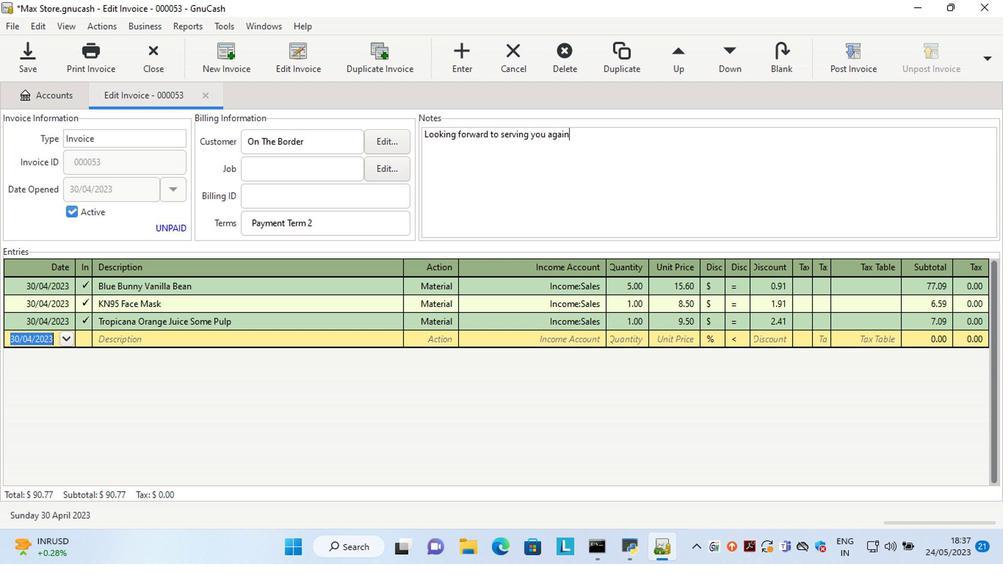 
Action: Mouse moved to (855, 60)
Screenshot: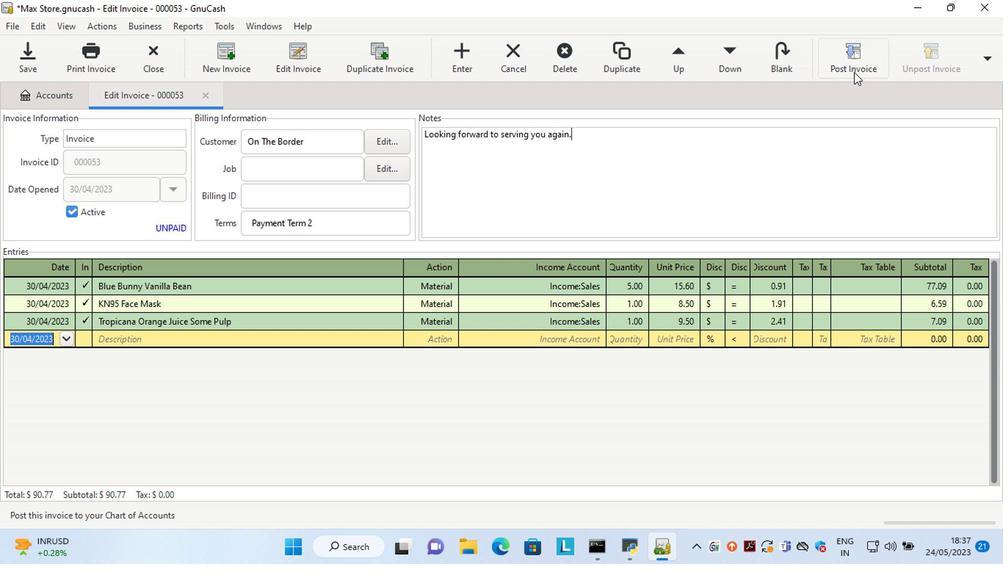 
Action: Mouse pressed left at (855, 60)
Screenshot: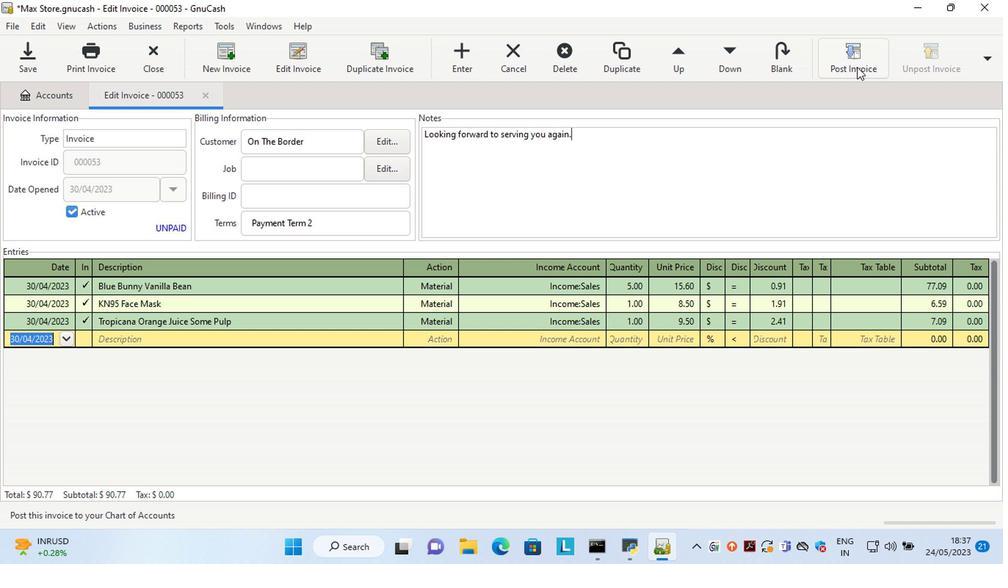 
Action: Mouse moved to (522, 244)
Screenshot: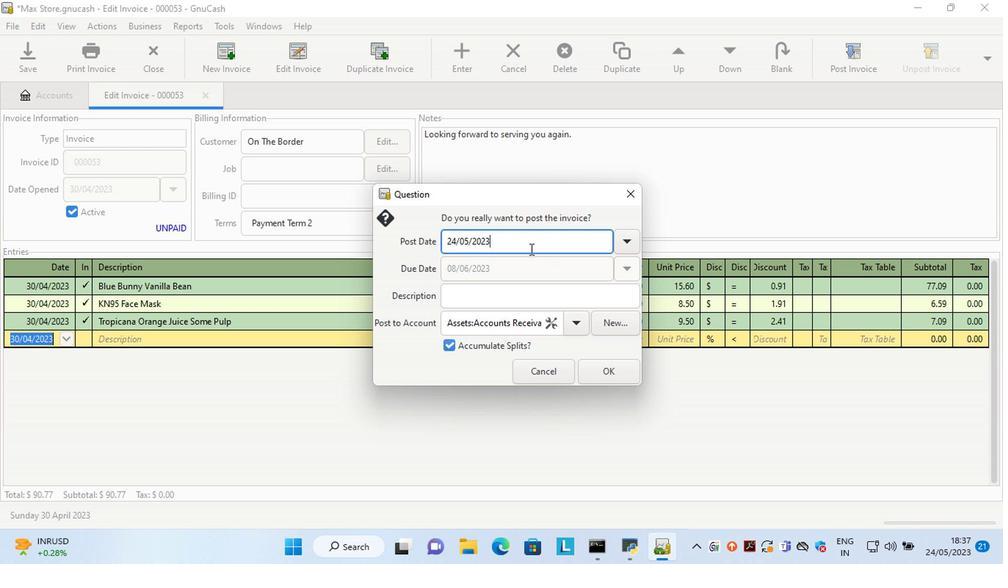 
Action: Mouse pressed left at (522, 244)
Screenshot: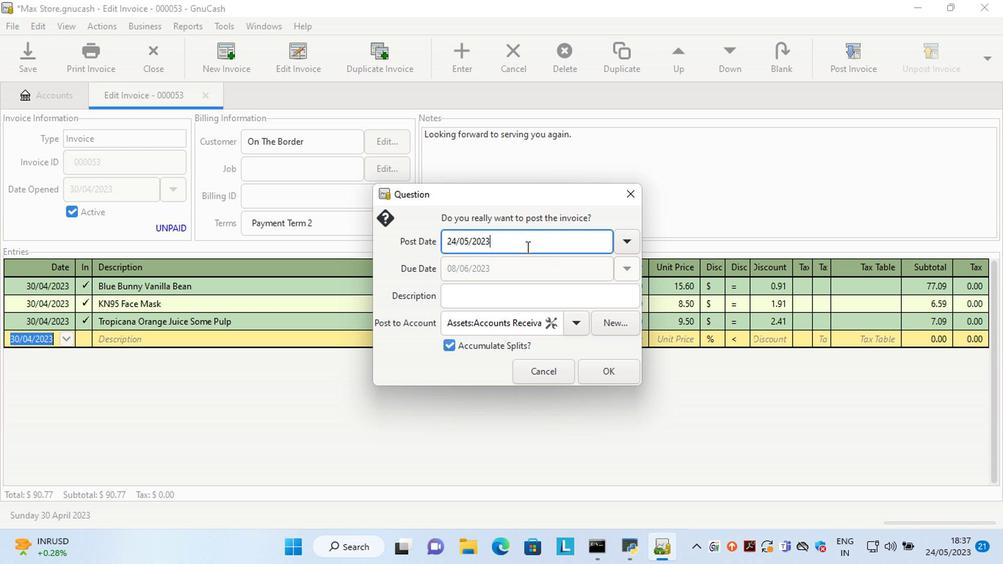 
Action: Key pressed <Key.left><Key.left><Key.left><Key.left><Key.left><Key.left><Key.left><Key.left><Key.left><Key.left><Key.left><Key.left><Key.left><Key.left><Key.left><Key.left><Key.left><Key.left><Key.left><Key.left><Key.left><Key.delete><Key.delete>30<Key.right><Key.right><Key.delete>4
Screenshot: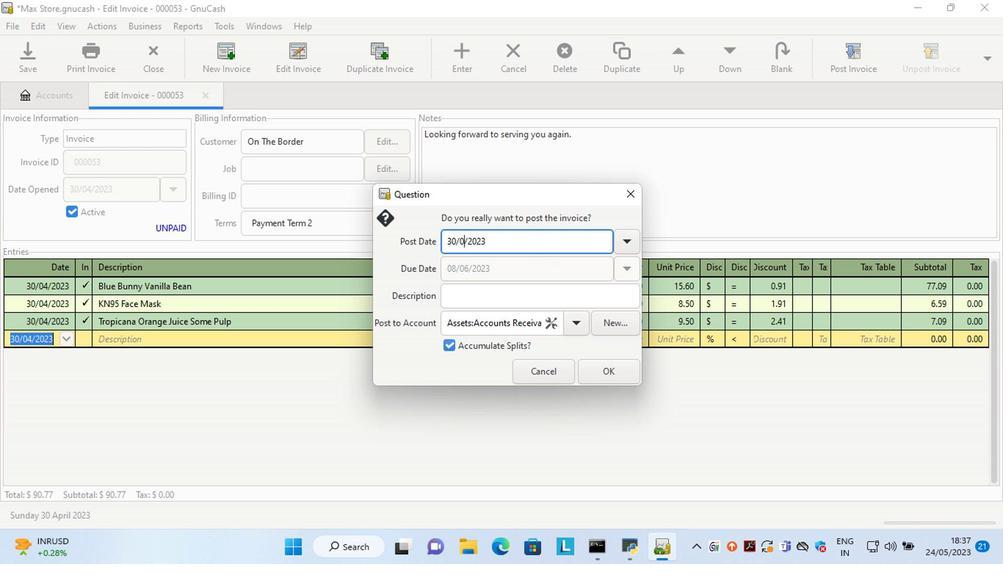 
Action: Mouse moved to (604, 369)
Screenshot: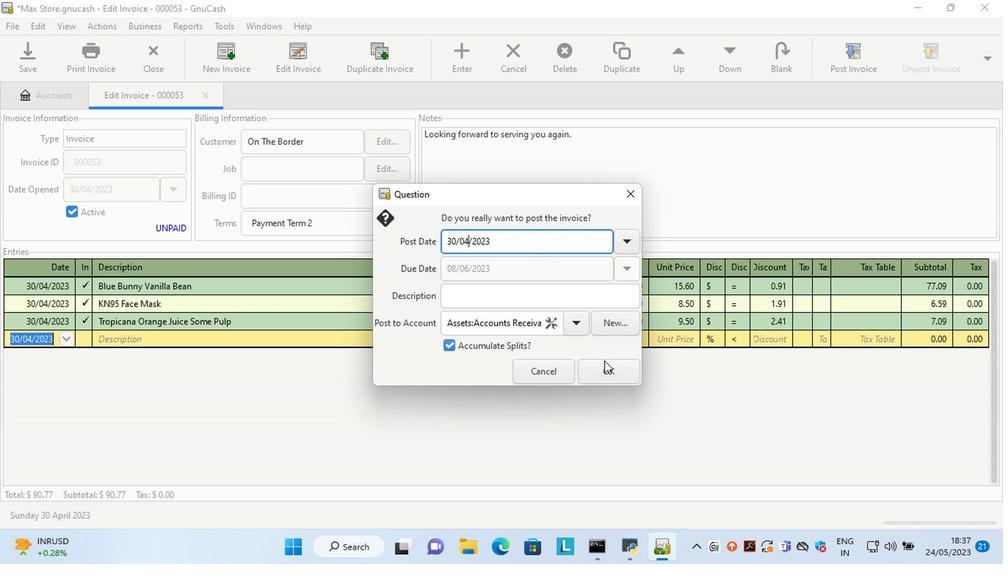 
Action: Mouse pressed left at (604, 369)
Screenshot: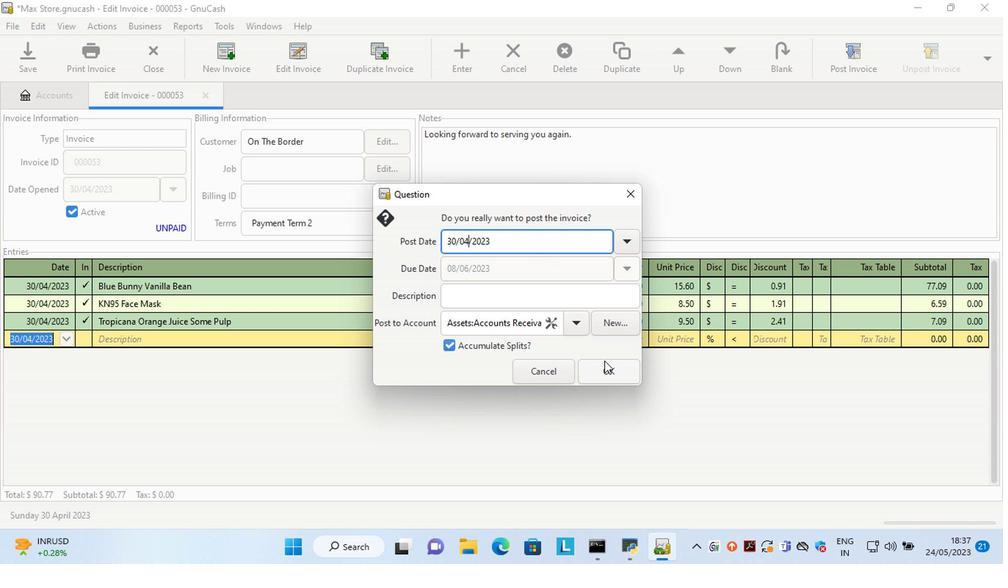 
Action: Mouse moved to (946, 55)
Screenshot: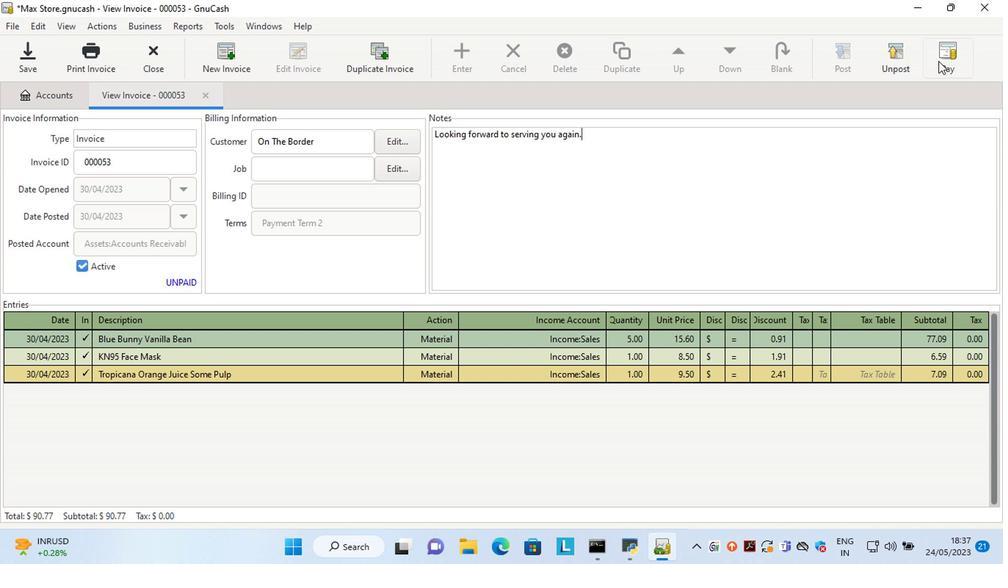 
Action: Mouse pressed left at (946, 55)
Screenshot: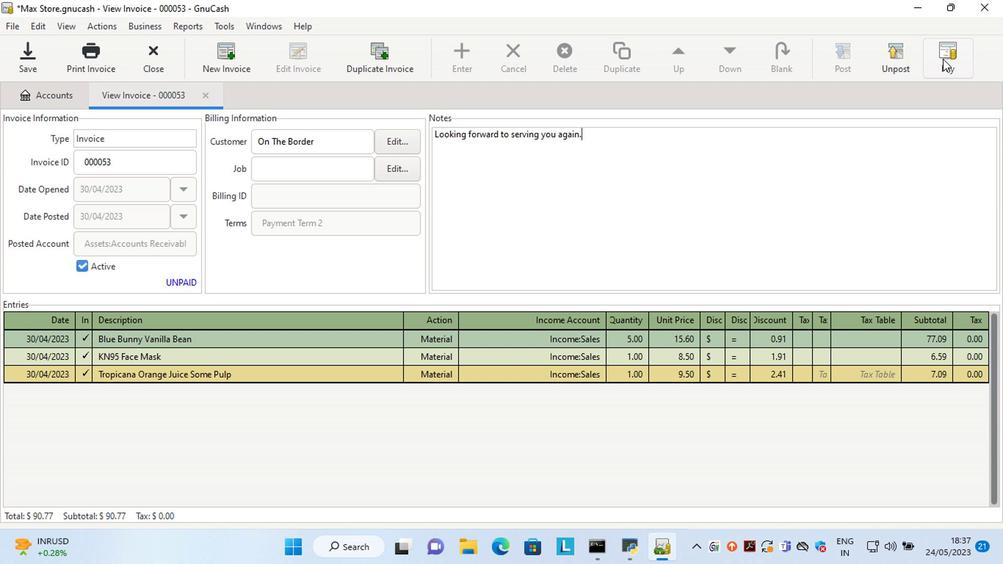 
Action: Mouse moved to (410, 290)
Screenshot: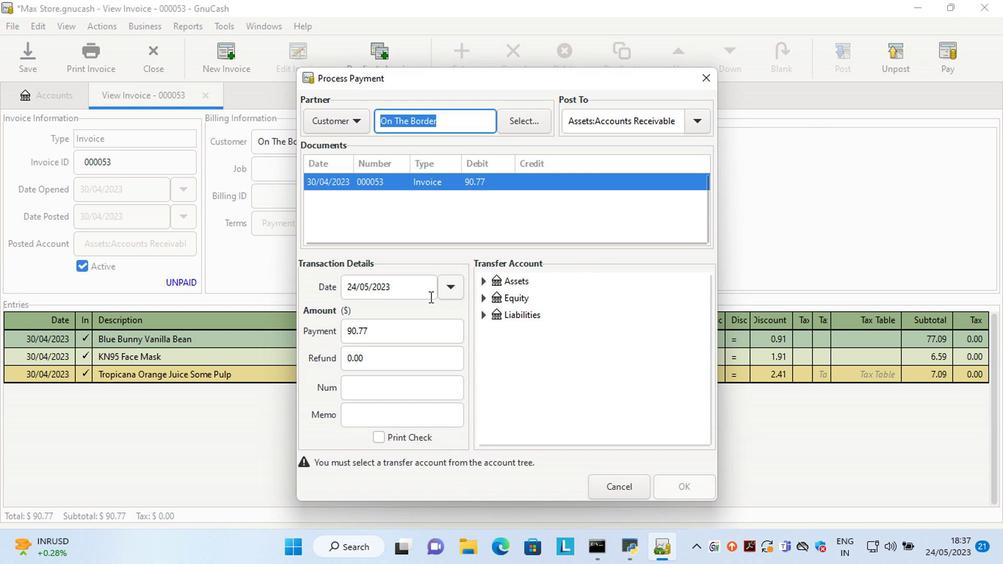 
Action: Mouse pressed left at (410, 290)
Screenshot: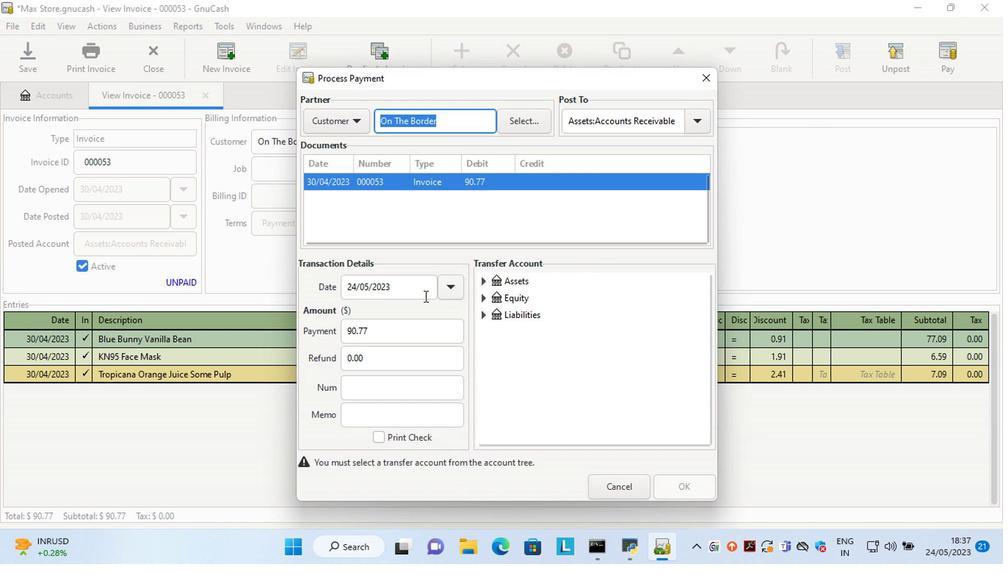 
Action: Key pressed <Key.left><Key.left><Key.left><Key.left><Key.left><Key.left><Key.left><Key.left><Key.left><Key.left><Key.left><Key.left><Key.delete><Key.delete>15
Screenshot: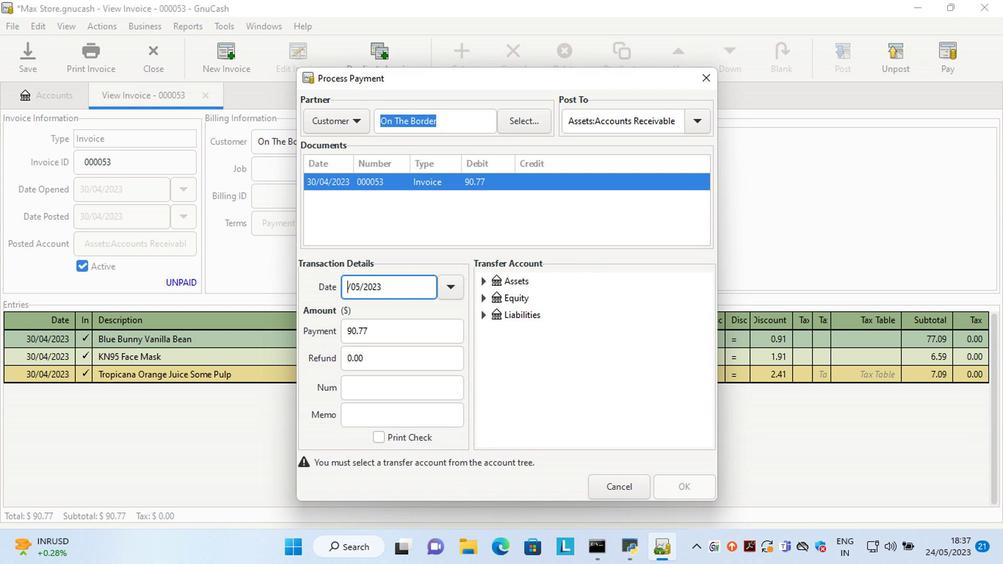 
Action: Mouse moved to (484, 279)
Screenshot: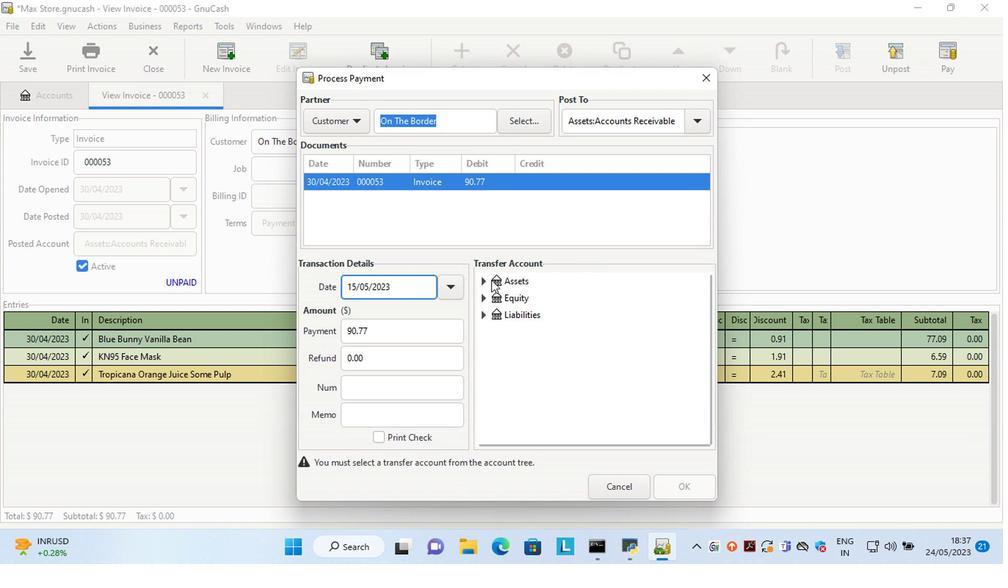 
Action: Mouse pressed left at (484, 279)
Screenshot: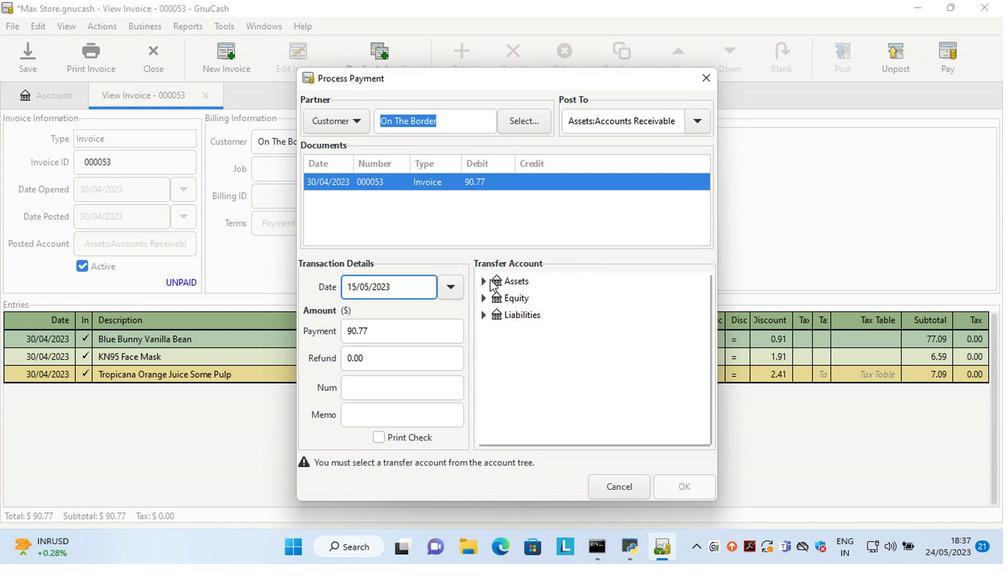 
Action: Mouse moved to (495, 297)
Screenshot: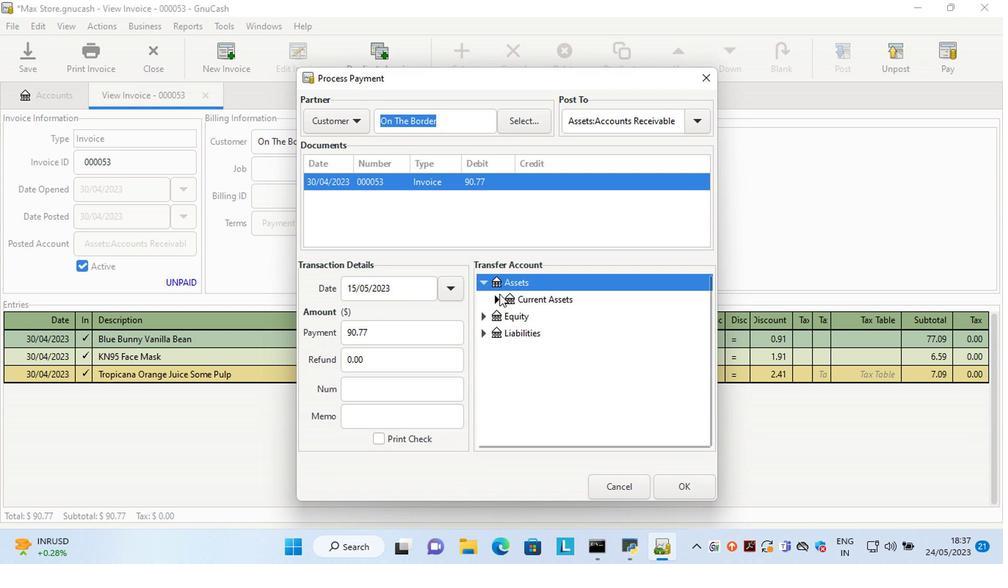 
Action: Mouse pressed left at (495, 297)
Screenshot: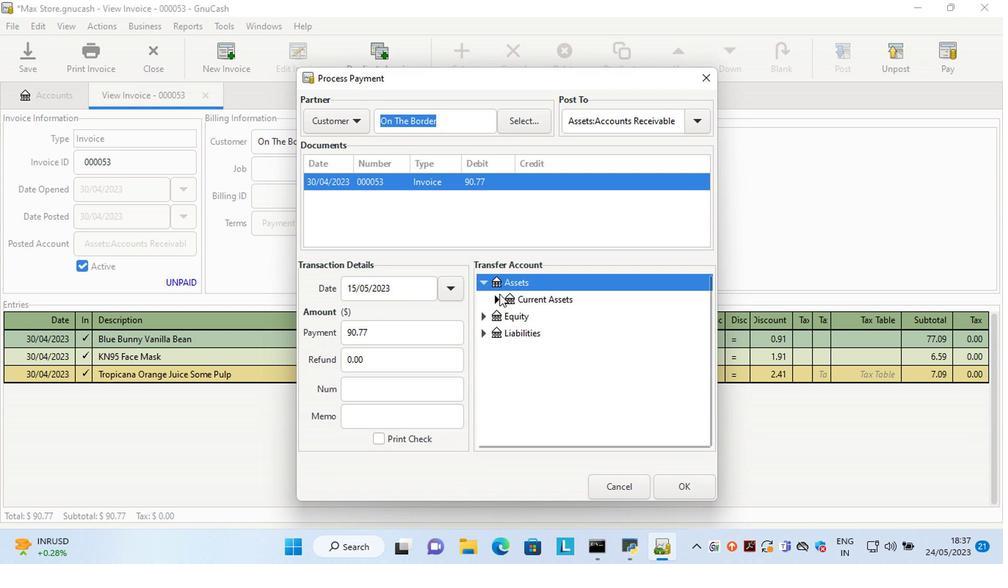 
Action: Mouse moved to (547, 322)
Screenshot: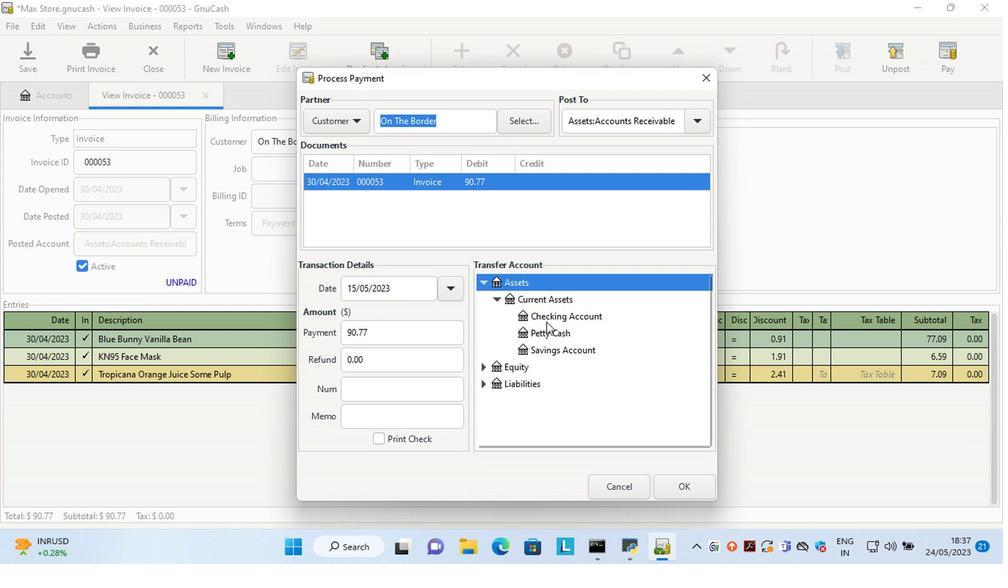 
Action: Mouse pressed left at (547, 322)
Screenshot: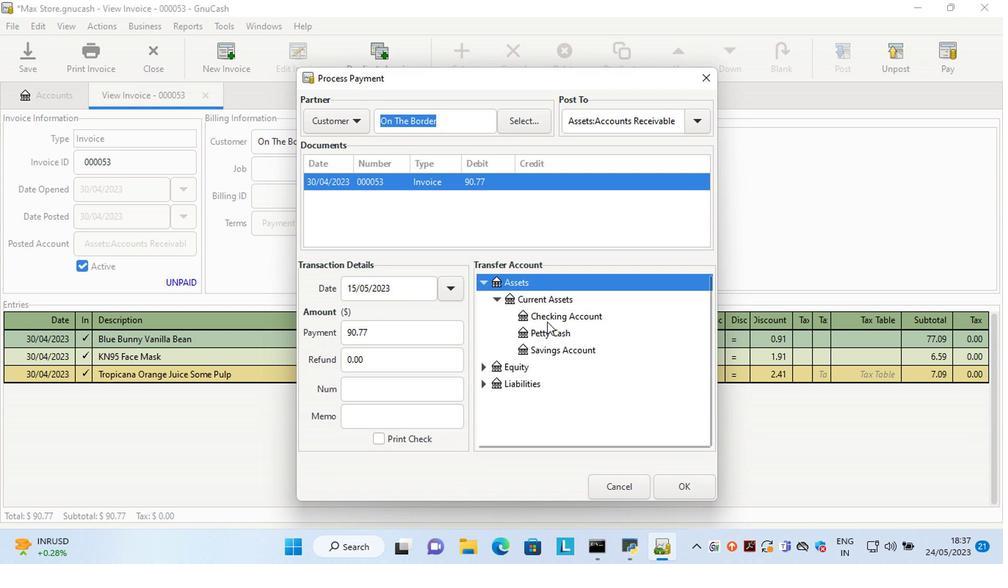 
Action: Mouse moved to (695, 495)
Screenshot: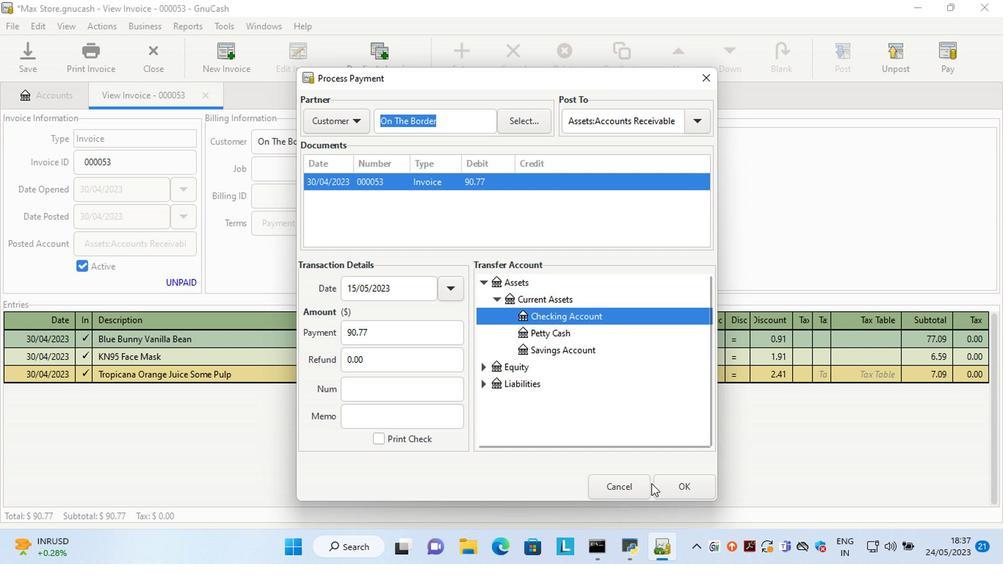 
Action: Mouse pressed left at (695, 495)
Screenshot: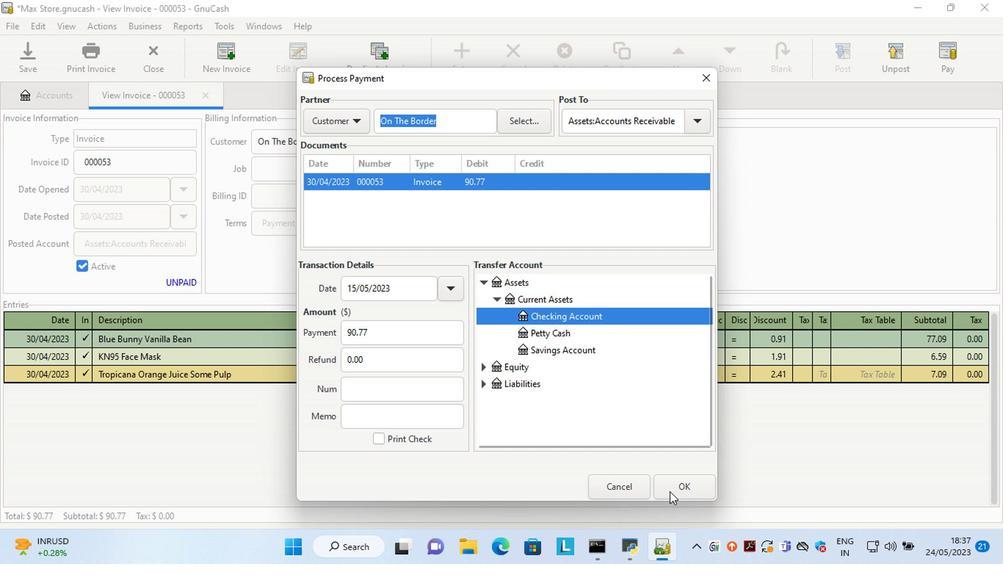 
Action: Mouse moved to (90, 59)
Screenshot: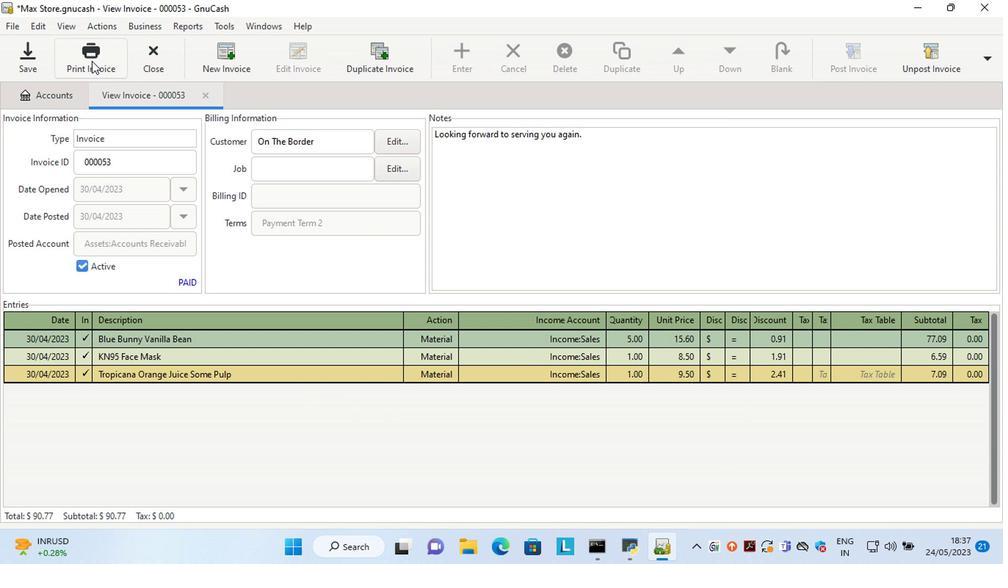 
Action: Mouse pressed left at (90, 59)
Screenshot: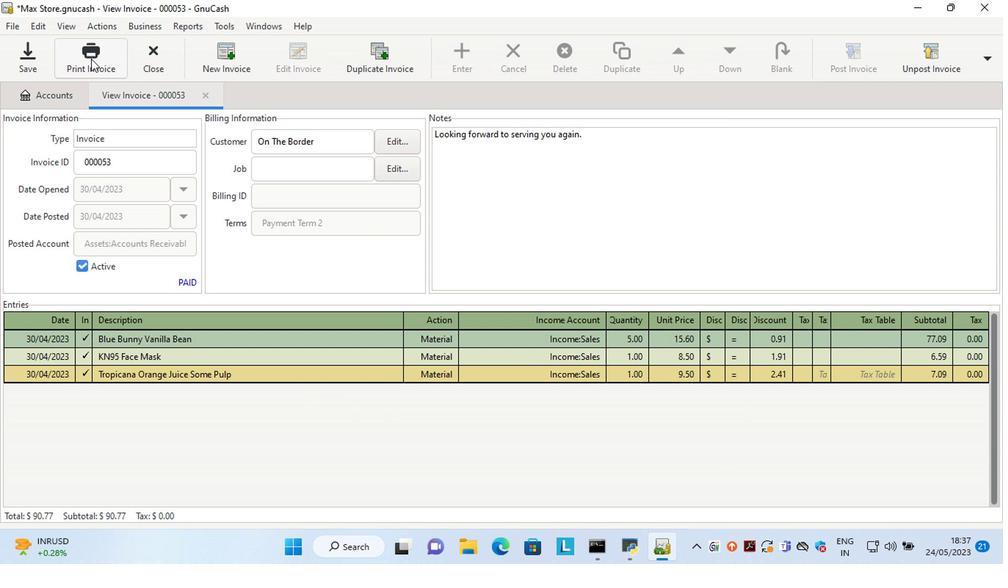 
Action: Mouse moved to (365, 52)
Screenshot: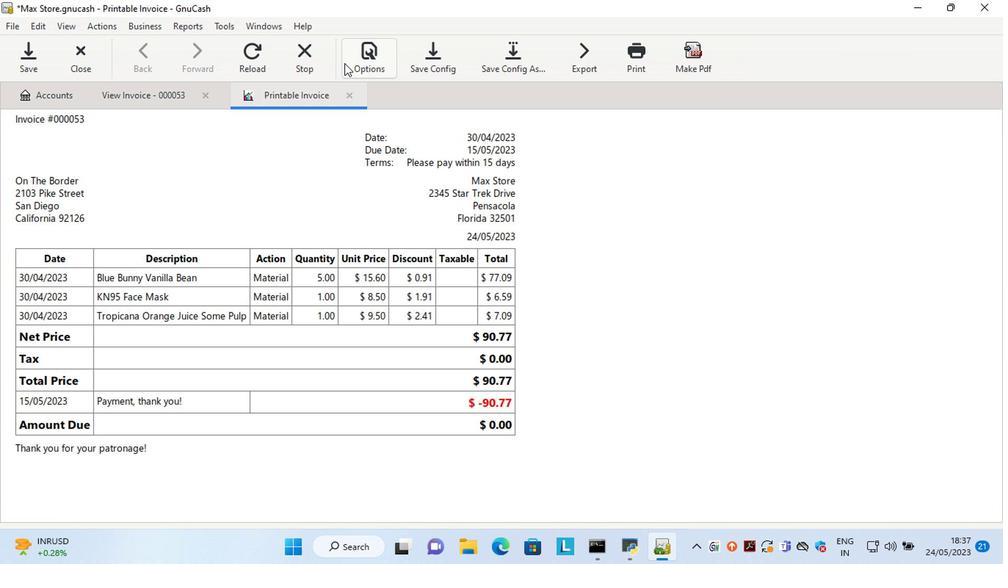 
Action: Mouse pressed left at (365, 52)
Screenshot: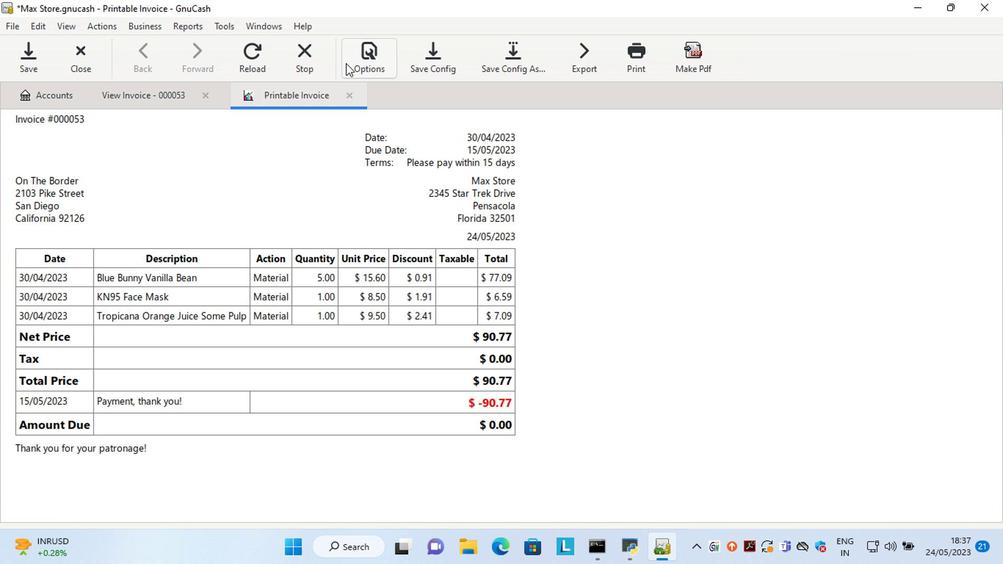 
Action: Mouse moved to (152, 151)
Screenshot: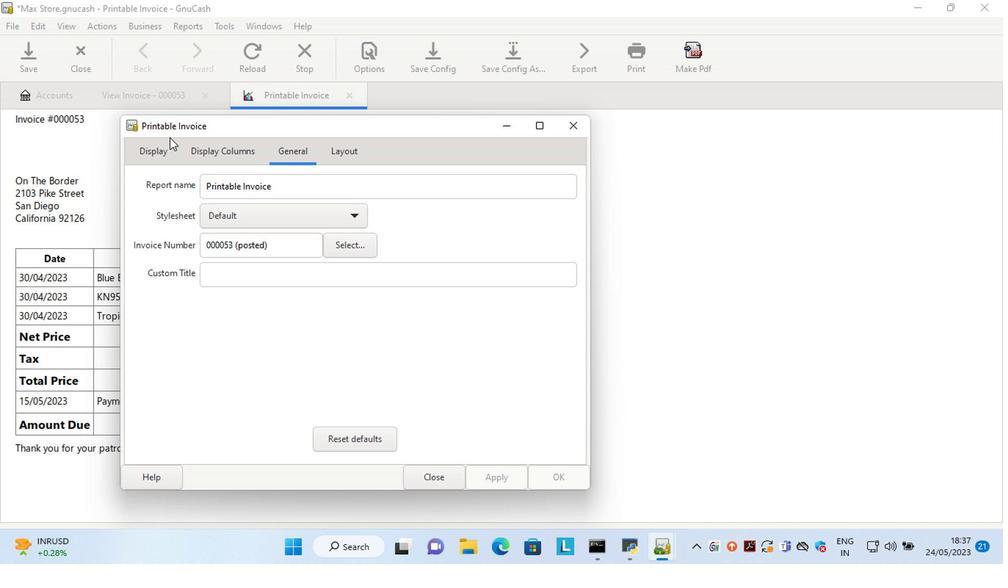 
Action: Mouse pressed left at (152, 151)
Screenshot: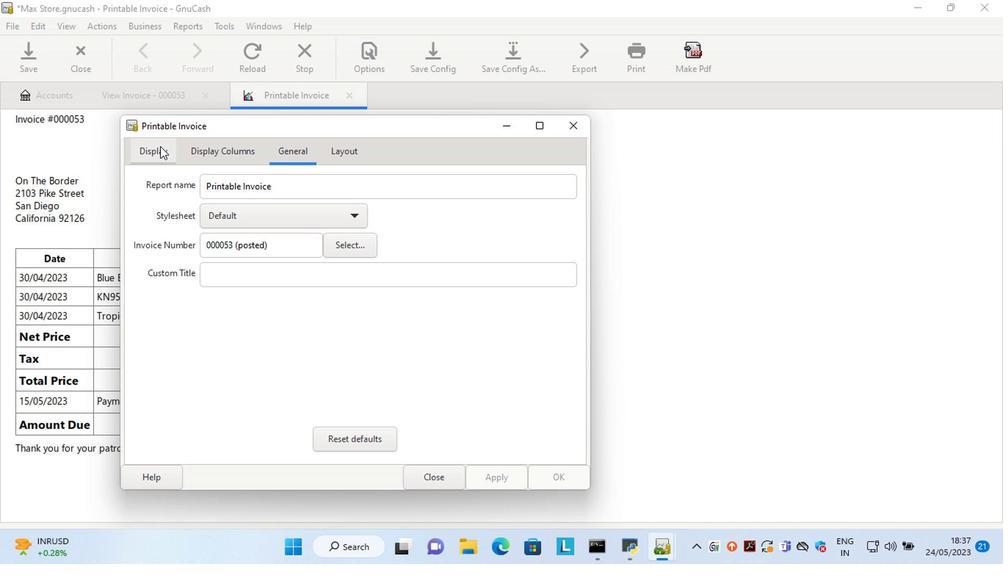 
Action: Mouse moved to (247, 325)
Screenshot: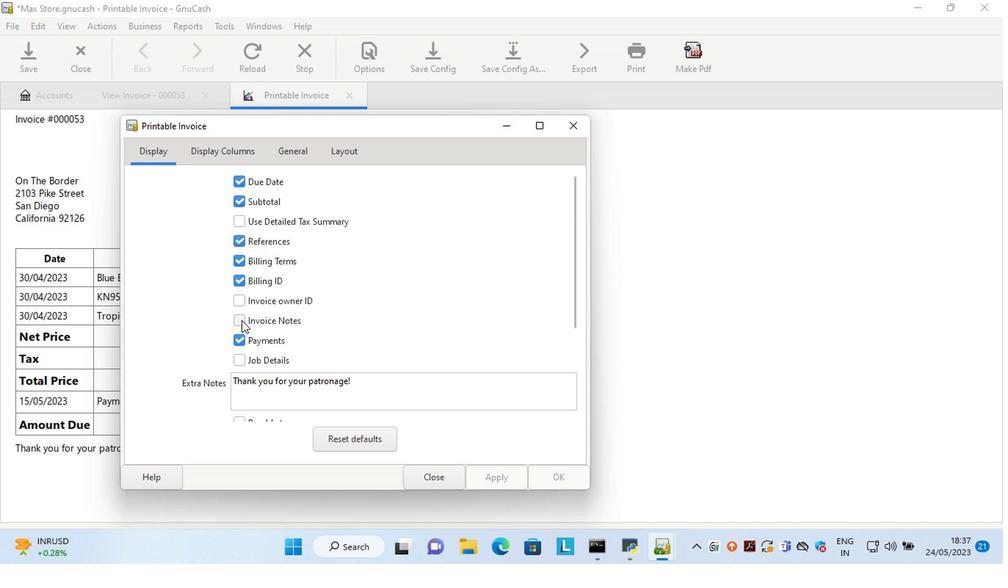 
Action: Mouse pressed left at (247, 325)
Screenshot: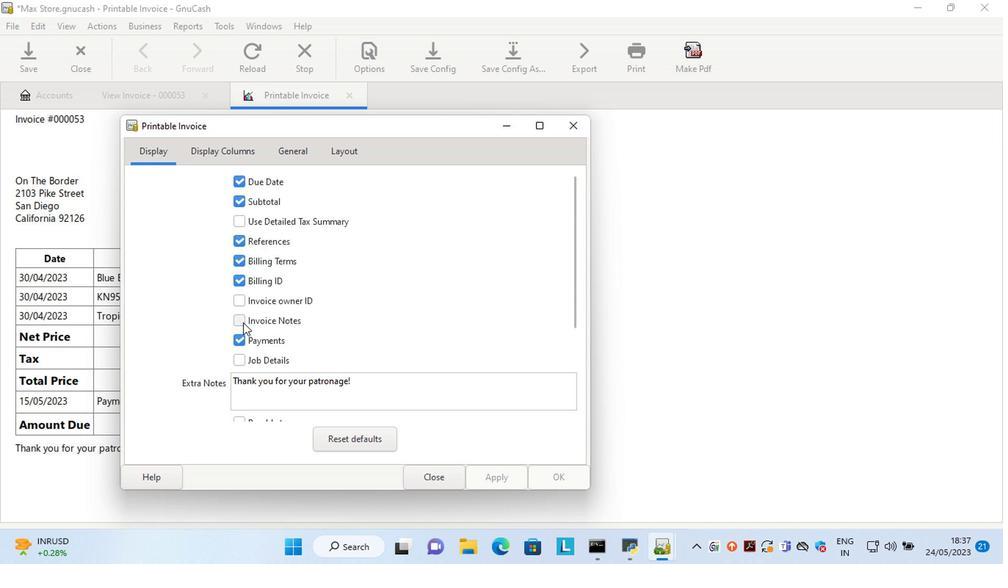 
Action: Mouse moved to (499, 474)
Screenshot: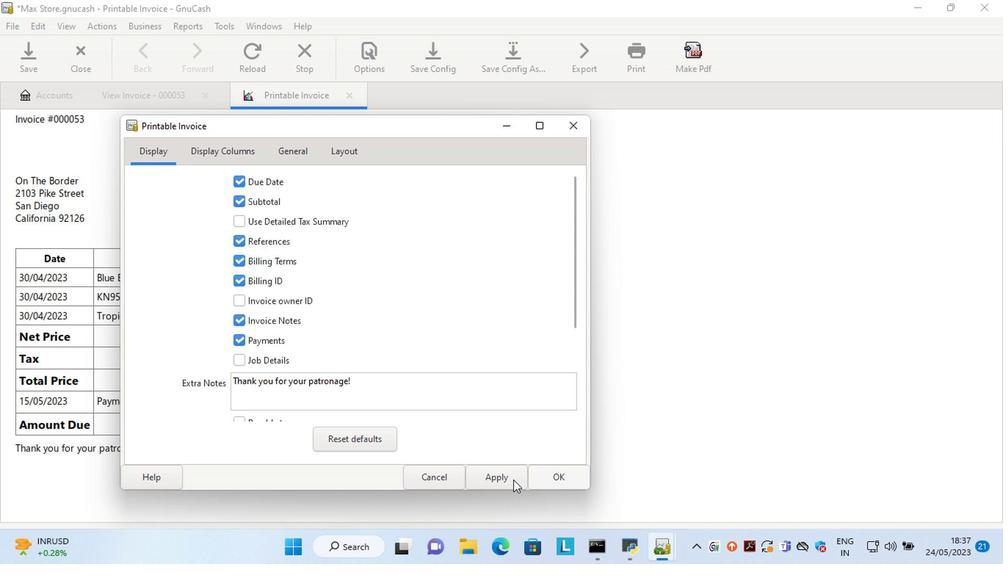 
Action: Mouse pressed left at (499, 474)
Screenshot: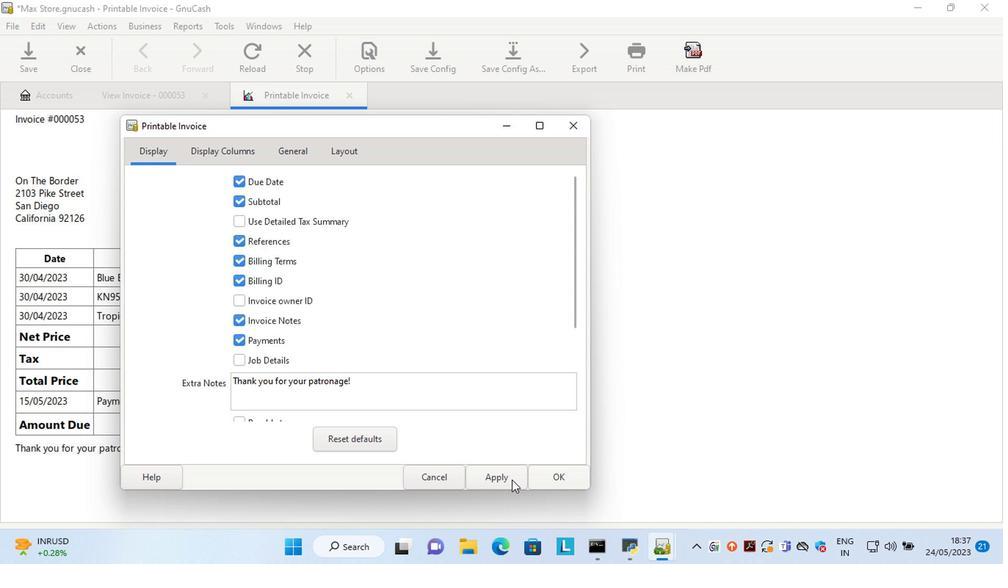 
Action: Mouse moved to (424, 478)
Screenshot: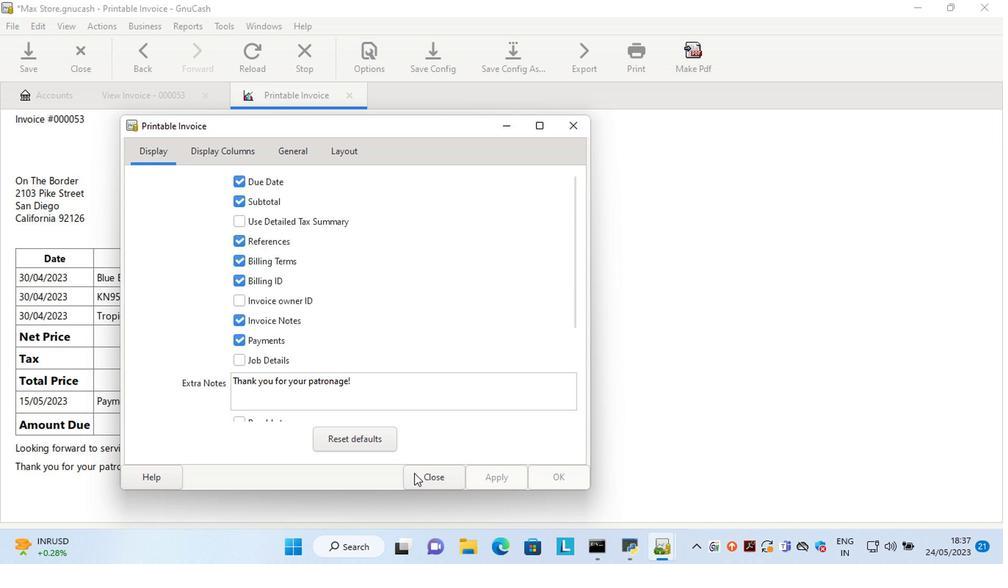 
Action: Mouse pressed left at (424, 478)
Screenshot: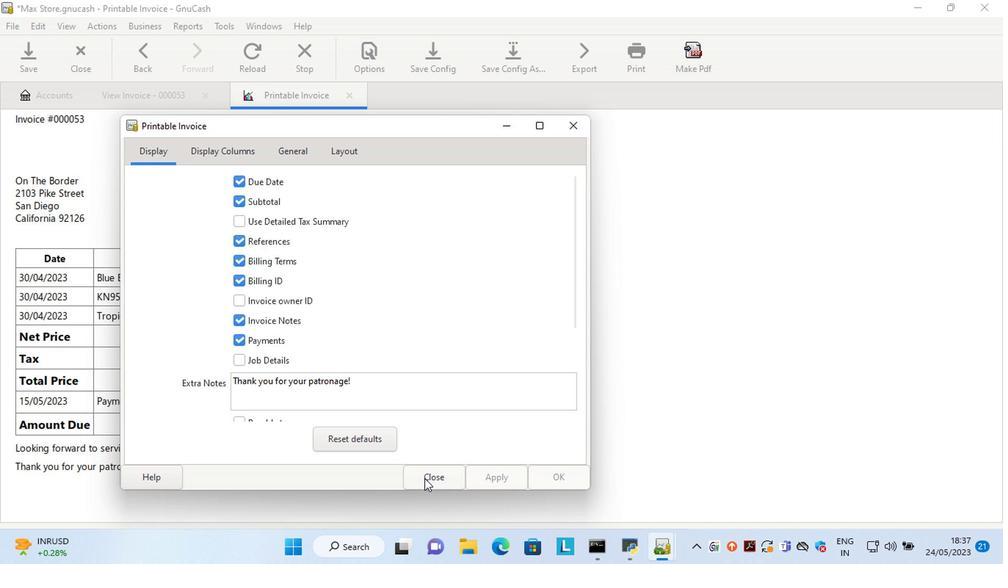 
